 Task: Open Card Card0000000039 in Board Board0000000010 in Workspace WS0000000004 in Trello. Add Member carxxstreet791@gmail.com to Card Card0000000039 in Board Board0000000010 in Workspace WS0000000004 in Trello. Add Orange Label titled Label0000000039 to Card Card0000000039 in Board Board0000000010 in Workspace WS0000000004 in Trello. Add Checklist CL0000000039 to Card Card0000000039 in Board Board0000000010 in Workspace WS0000000004 in Trello. Add Dates with Start Date as Jun 01 2023 and Due Date as Jun 30 2023 to Card Card0000000039 in Board Board0000000010 in Workspace WS0000000004 in Trello
Action: Mouse moved to (358, 495)
Screenshot: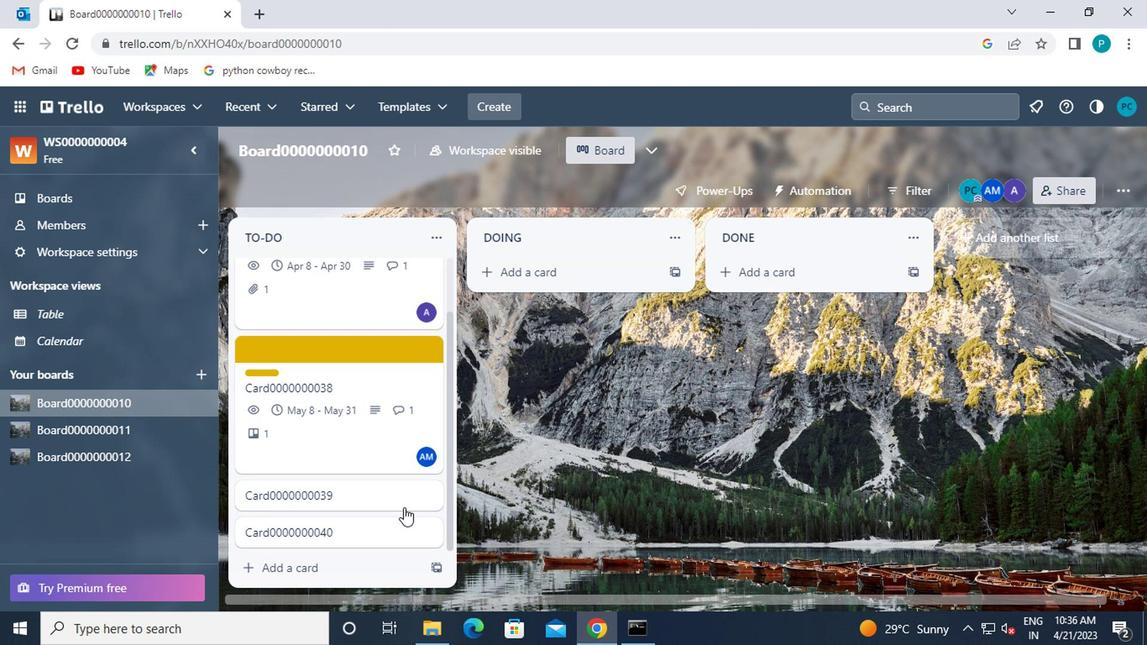 
Action: Mouse pressed left at (358, 495)
Screenshot: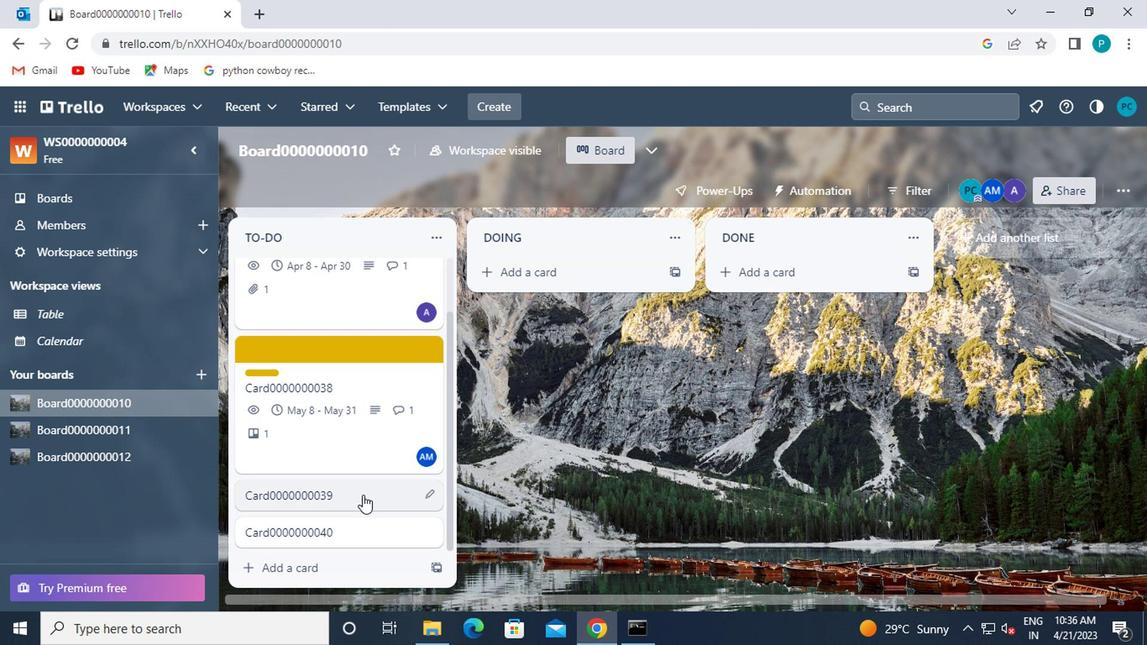 
Action: Mouse moved to (808, 299)
Screenshot: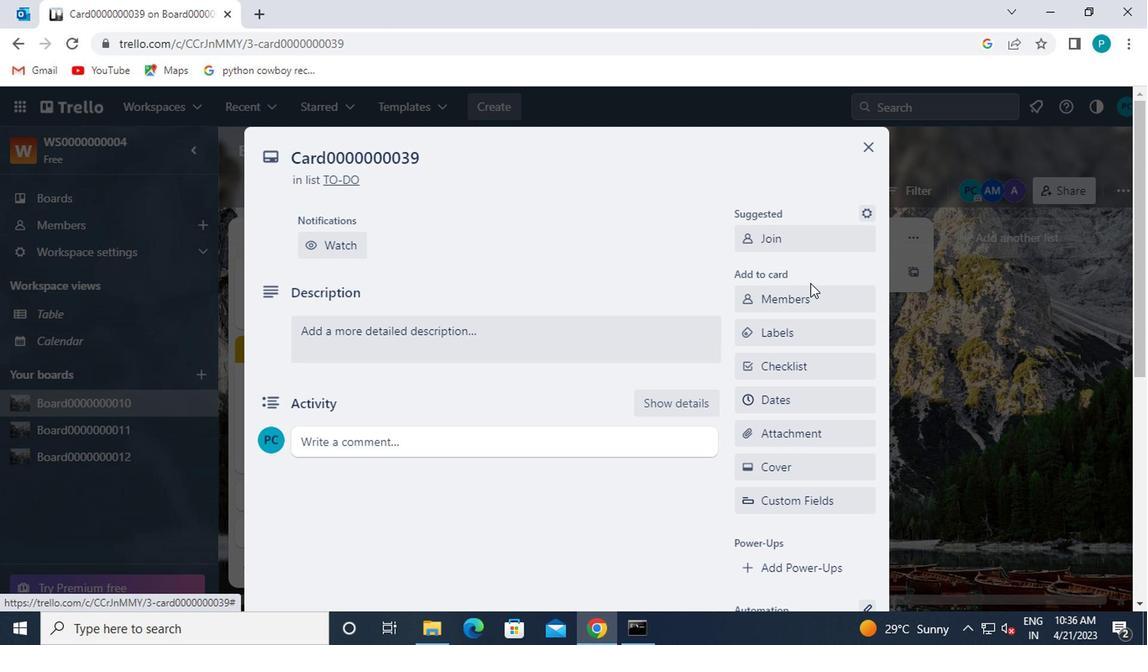 
Action: Mouse pressed left at (808, 299)
Screenshot: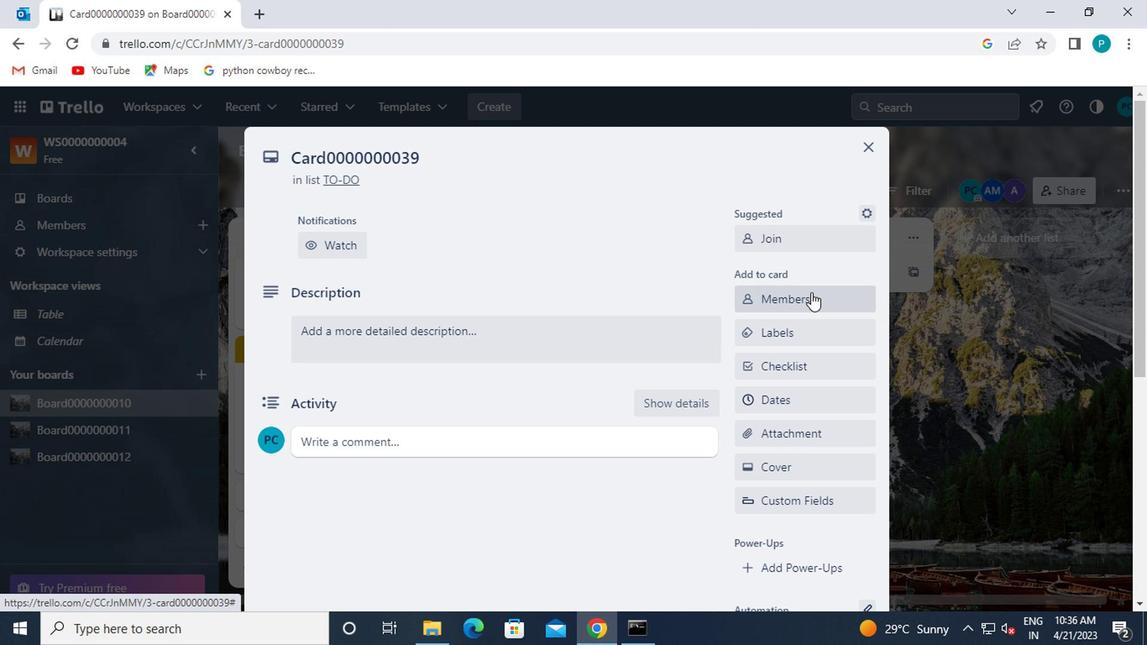 
Action: Mouse moved to (811, 382)
Screenshot: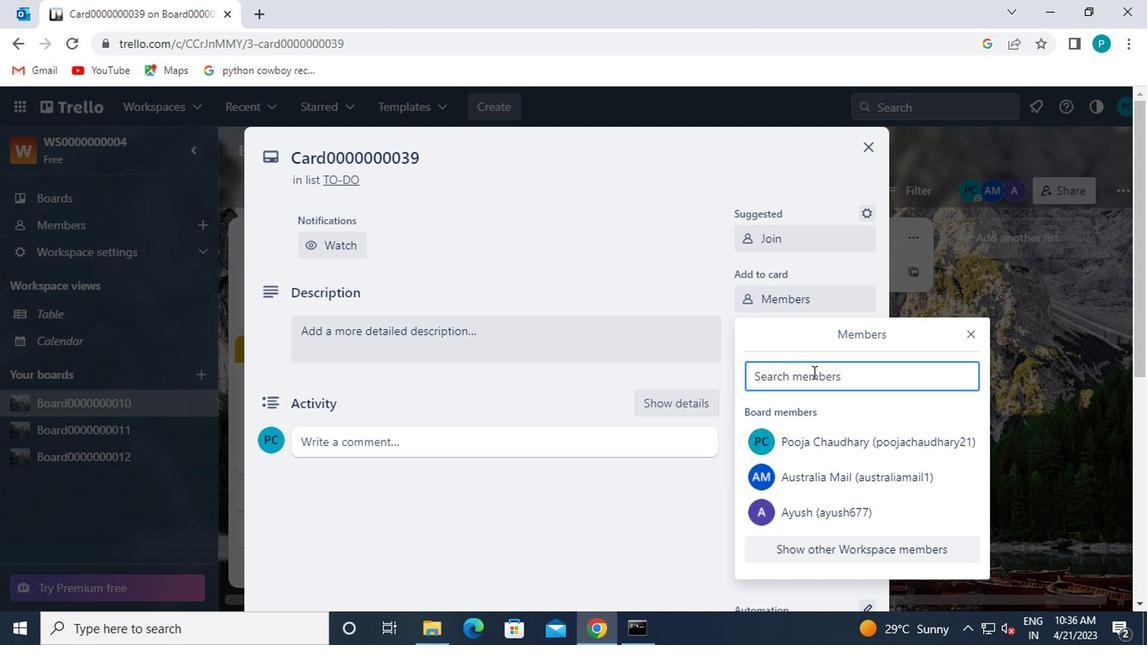 
Action: Mouse pressed left at (811, 382)
Screenshot: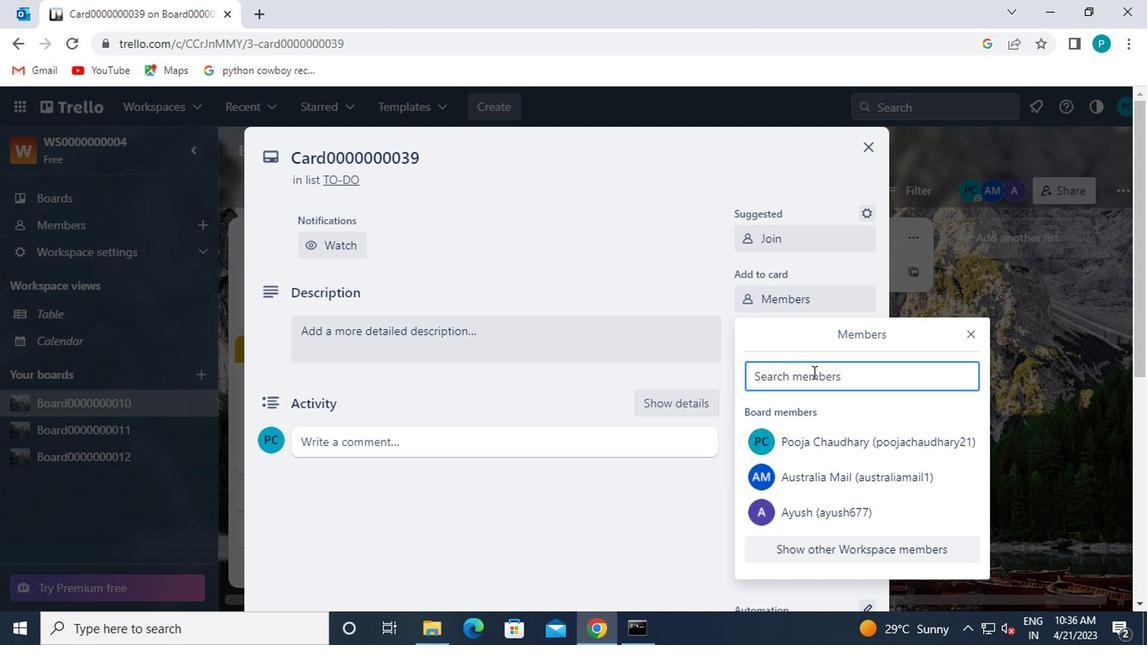 
Action: Key pressed c<Key.caps_lock>arr<Key.backspace>xxstreet791<Key.shift>@GMAIL.COM
Screenshot: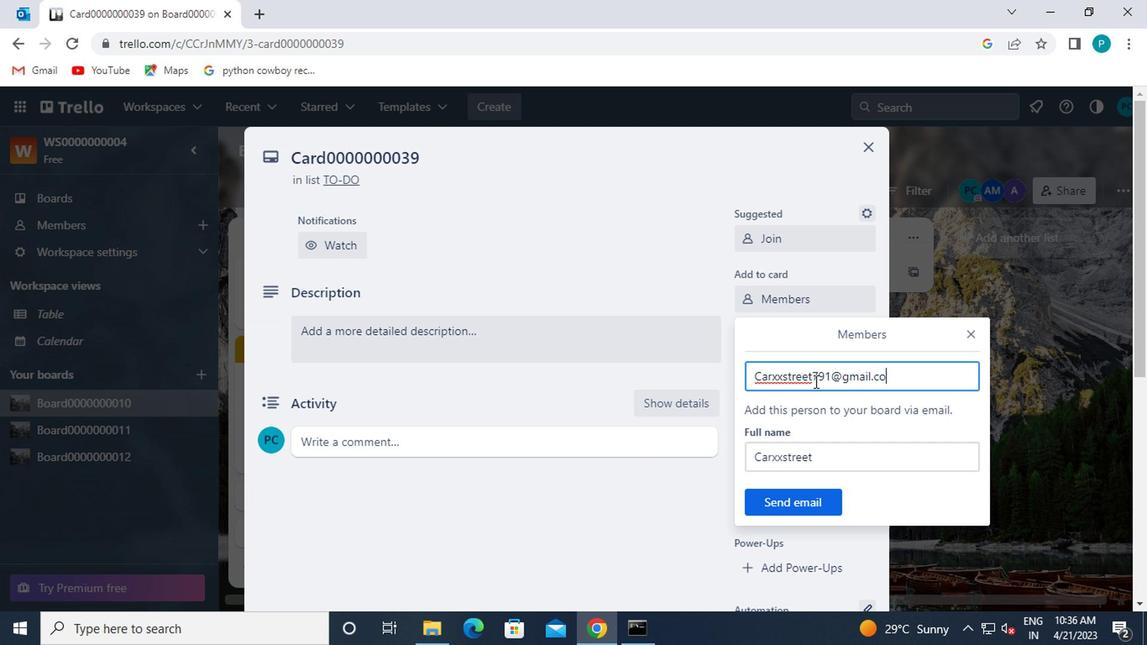 
Action: Mouse moved to (810, 499)
Screenshot: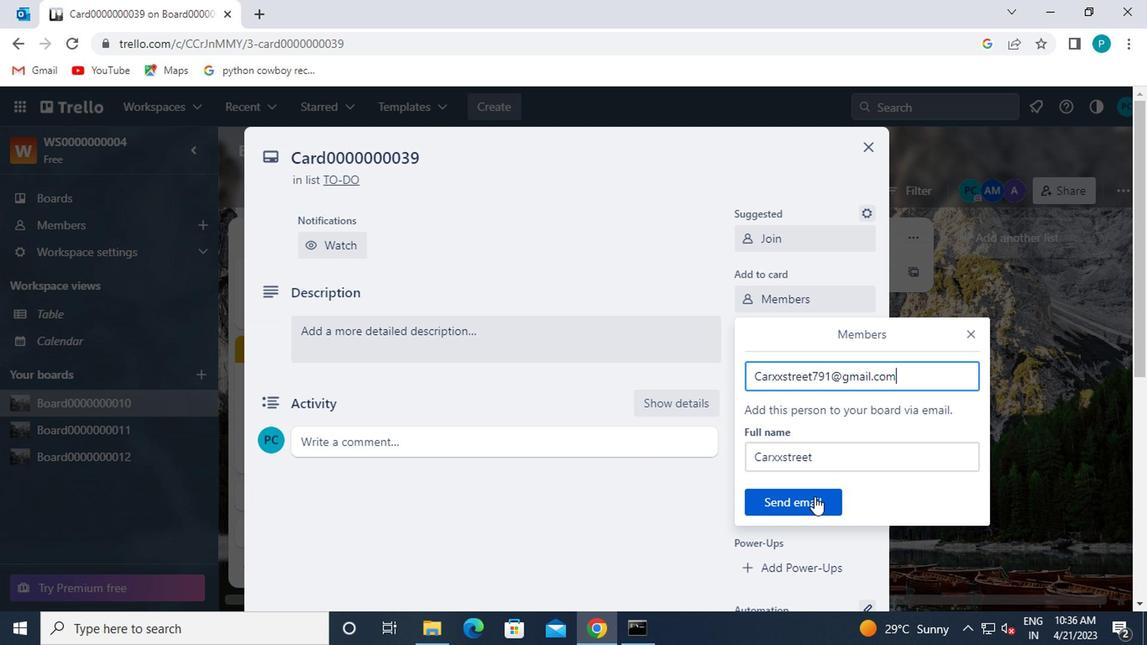 
Action: Mouse pressed left at (810, 499)
Screenshot: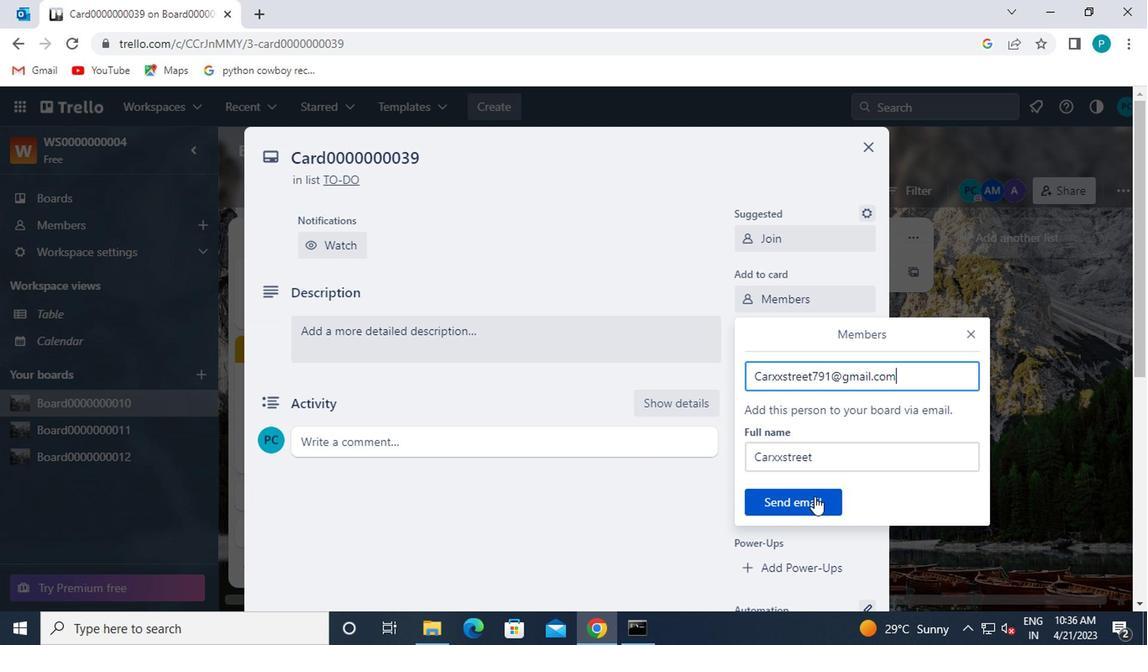 
Action: Mouse moved to (787, 345)
Screenshot: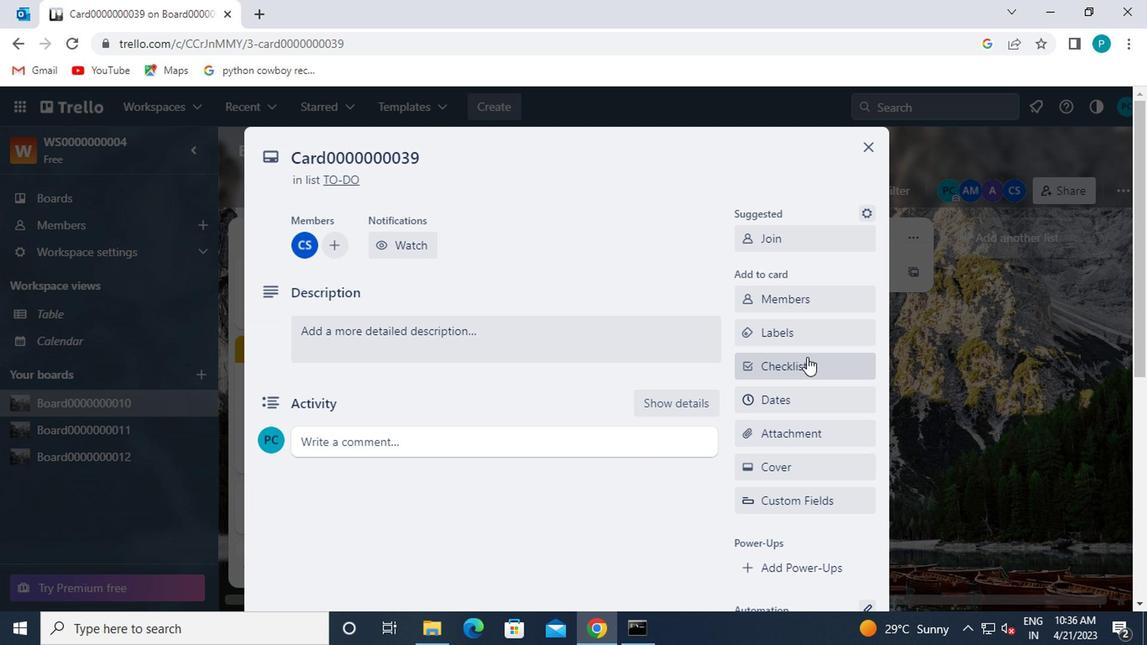
Action: Mouse pressed left at (787, 345)
Screenshot: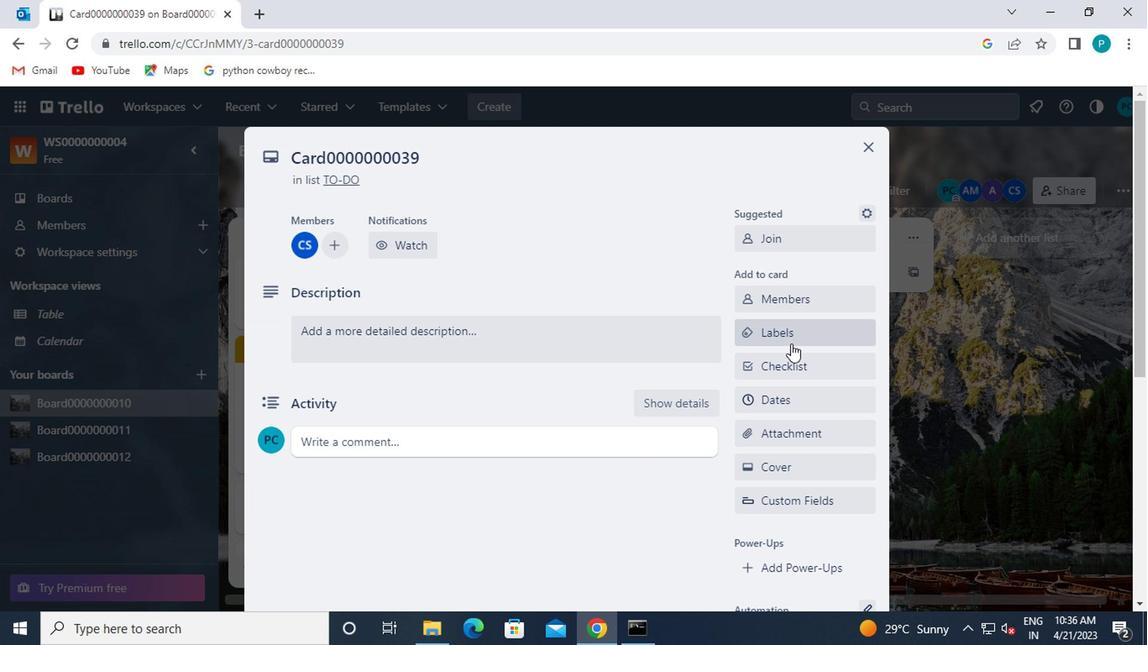 
Action: Mouse moved to (837, 500)
Screenshot: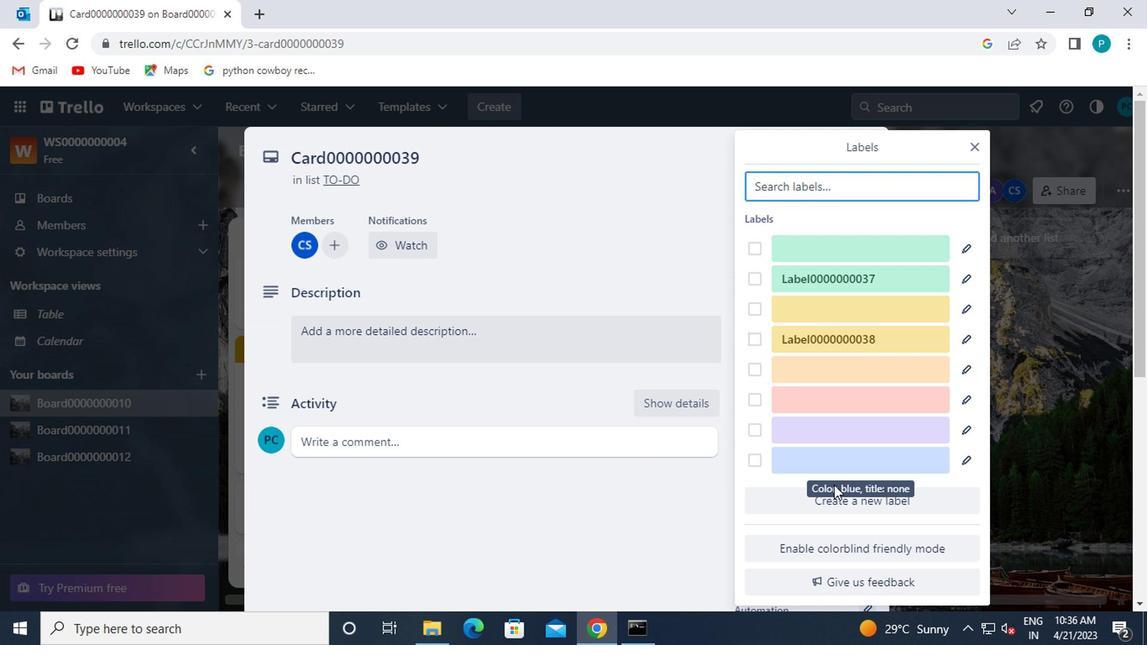 
Action: Mouse pressed left at (837, 500)
Screenshot: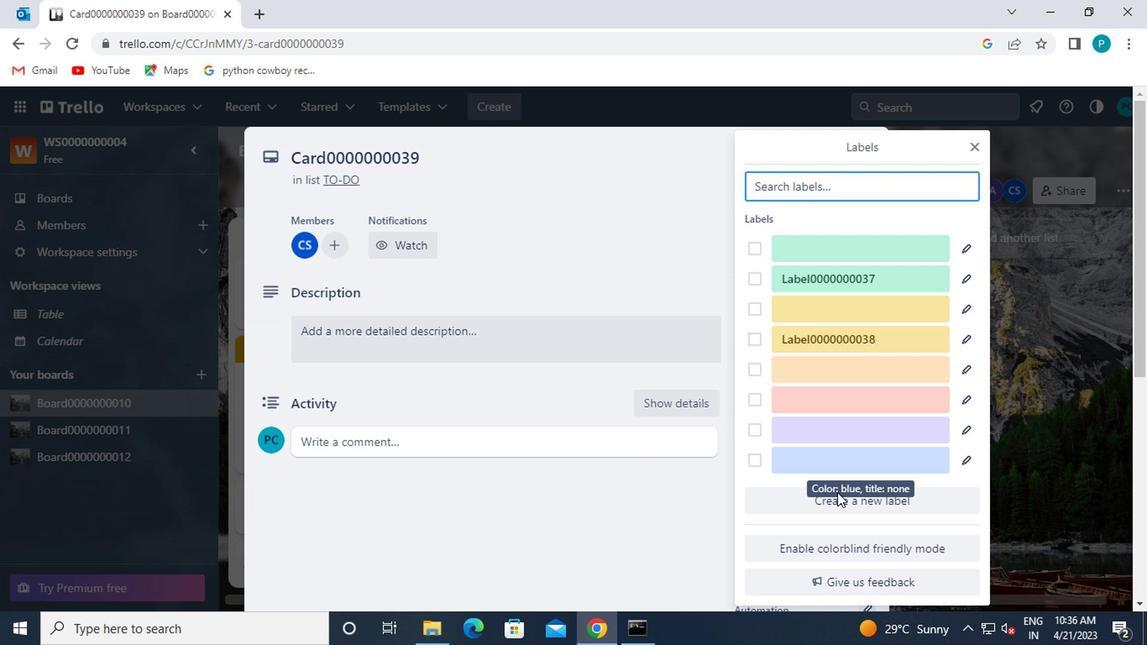 
Action: Mouse moved to (843, 393)
Screenshot: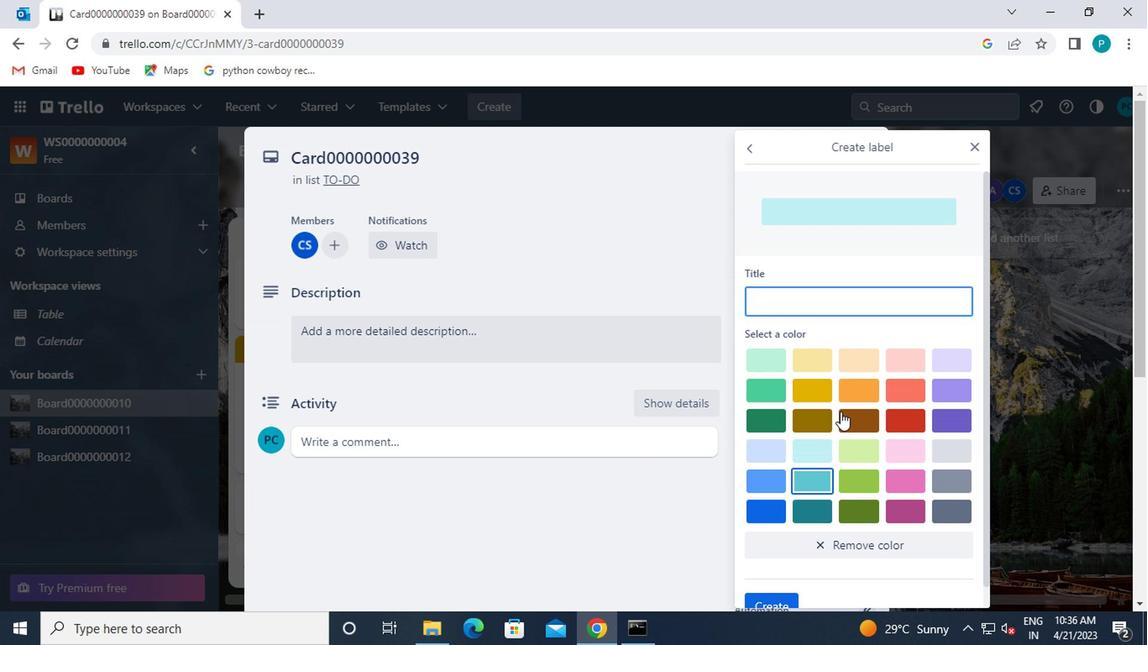 
Action: Mouse pressed left at (843, 393)
Screenshot: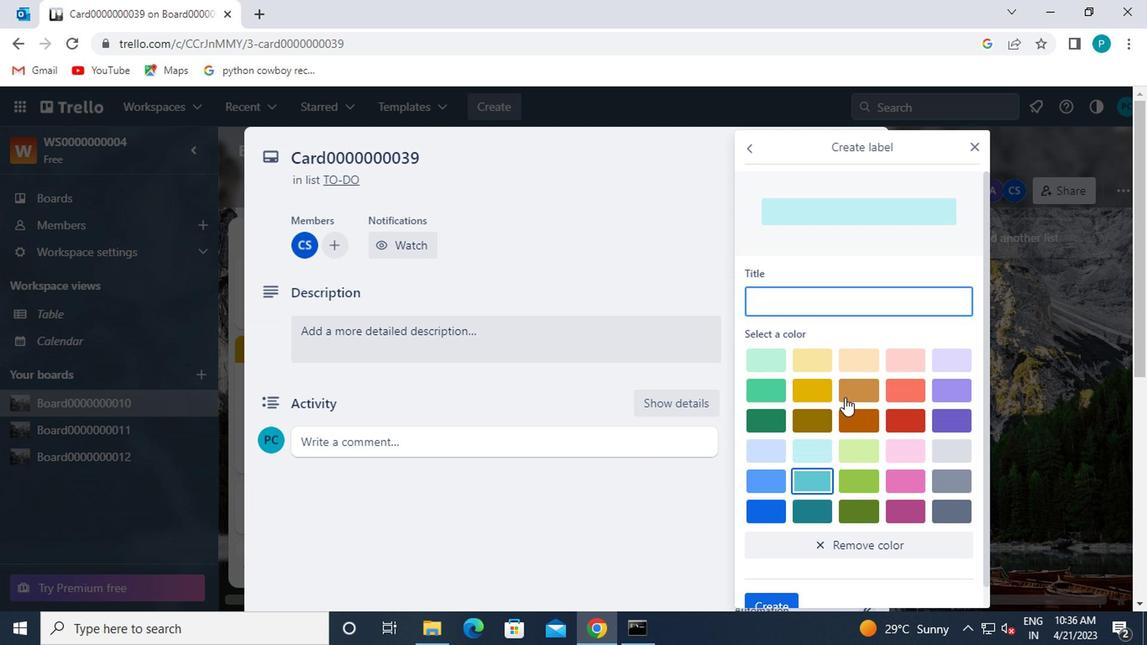
Action: Mouse moved to (751, 304)
Screenshot: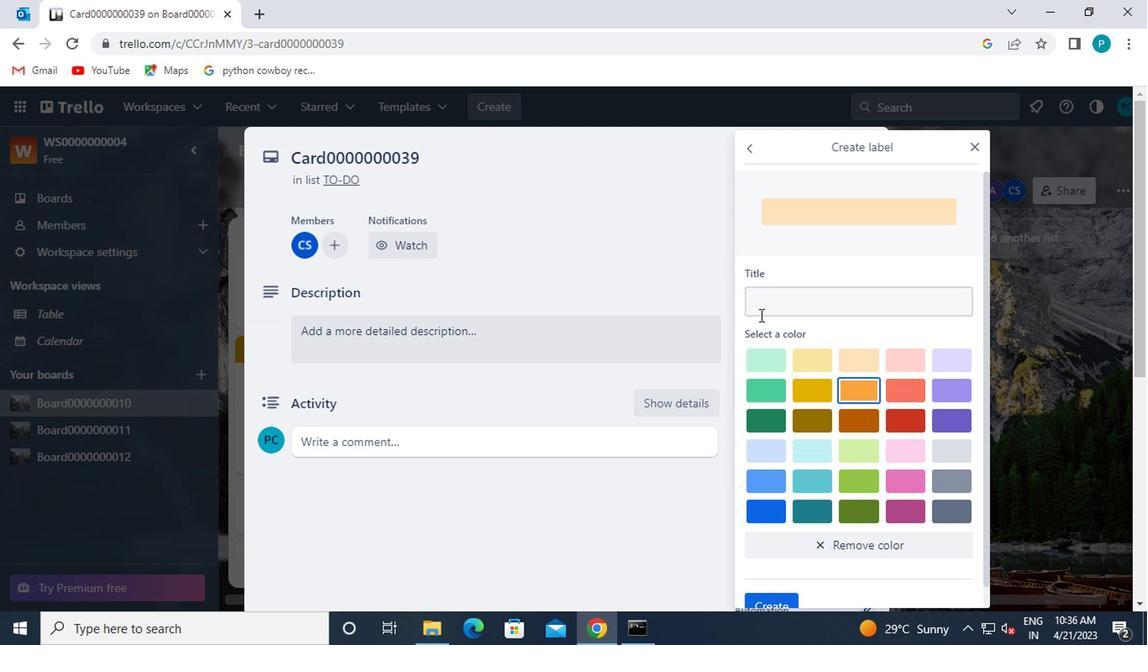 
Action: Mouse pressed left at (751, 304)
Screenshot: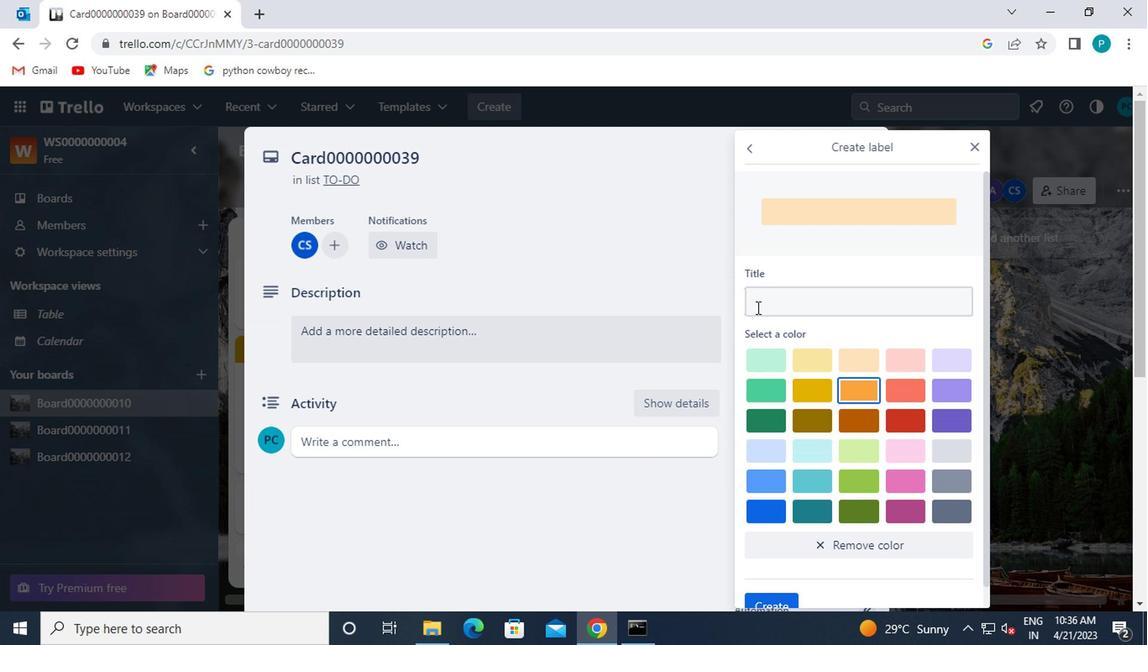 
Action: Key pressed <Key.caps_lock>L<Key.caps_lock>ABEL0000000039
Screenshot: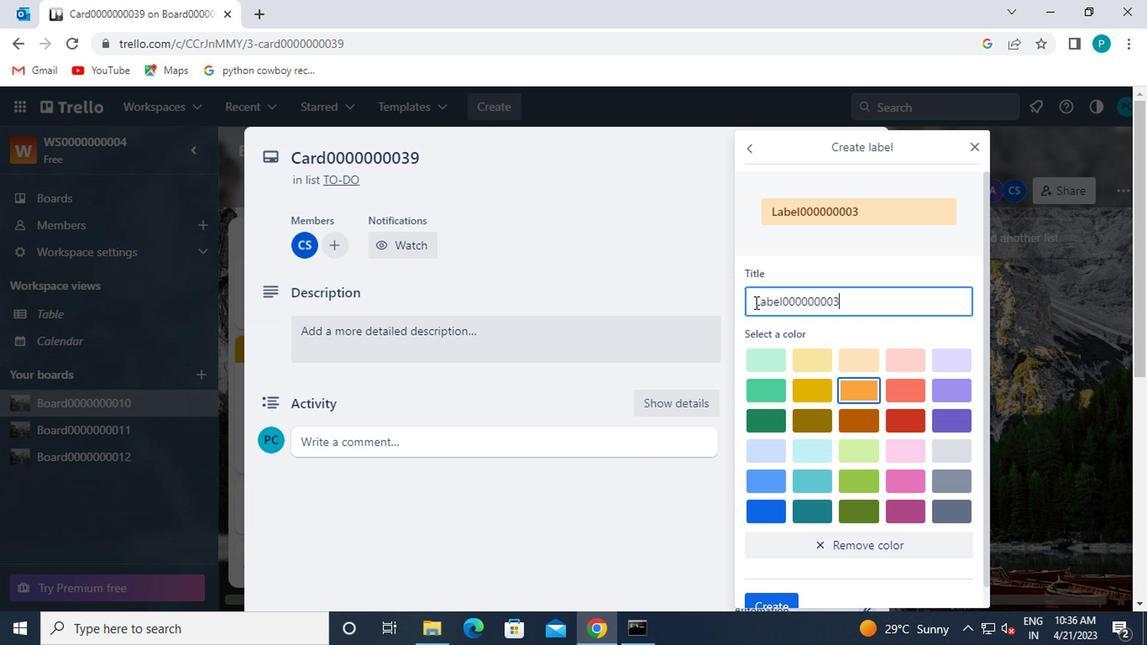 
Action: Mouse moved to (801, 489)
Screenshot: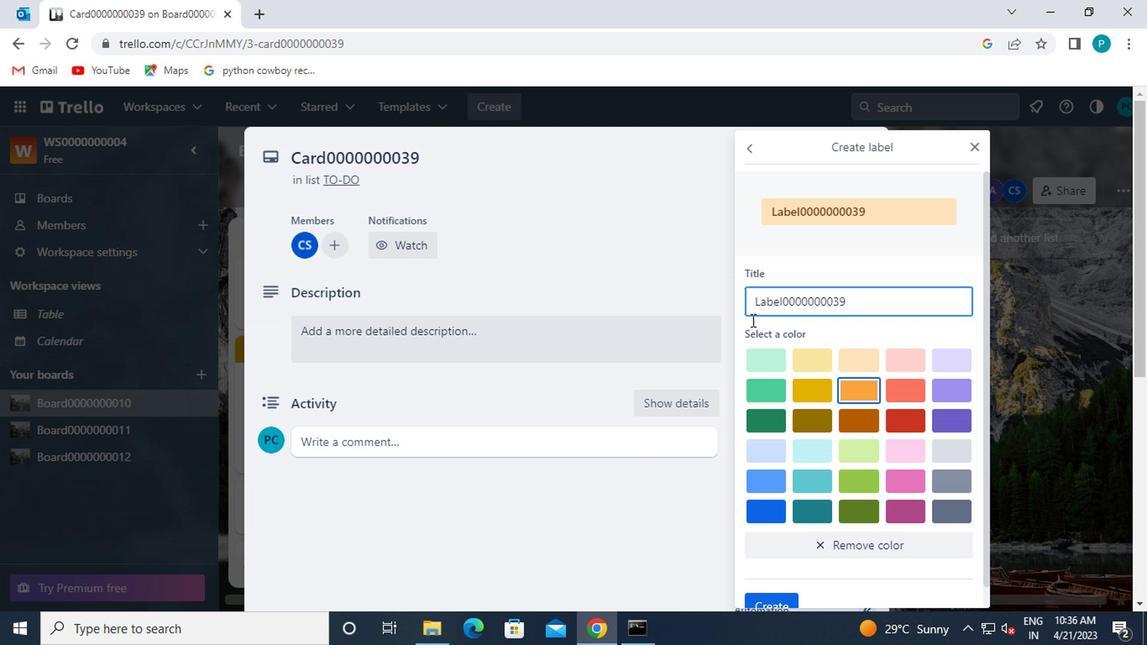 
Action: Mouse scrolled (801, 488) with delta (0, 0)
Screenshot: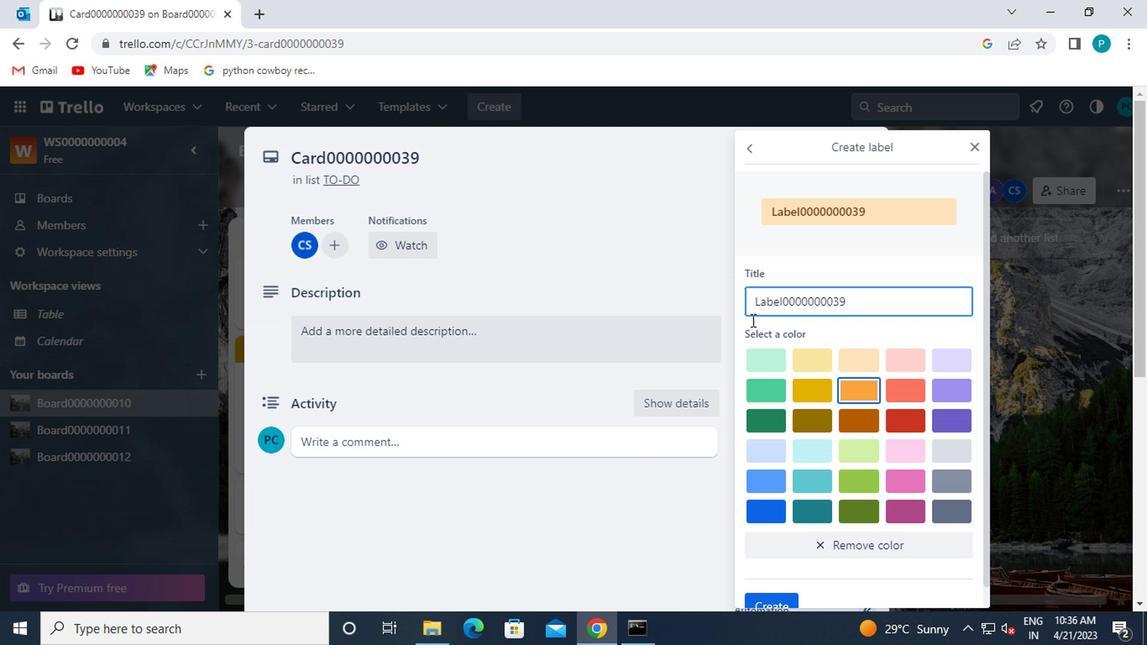 
Action: Mouse moved to (803, 493)
Screenshot: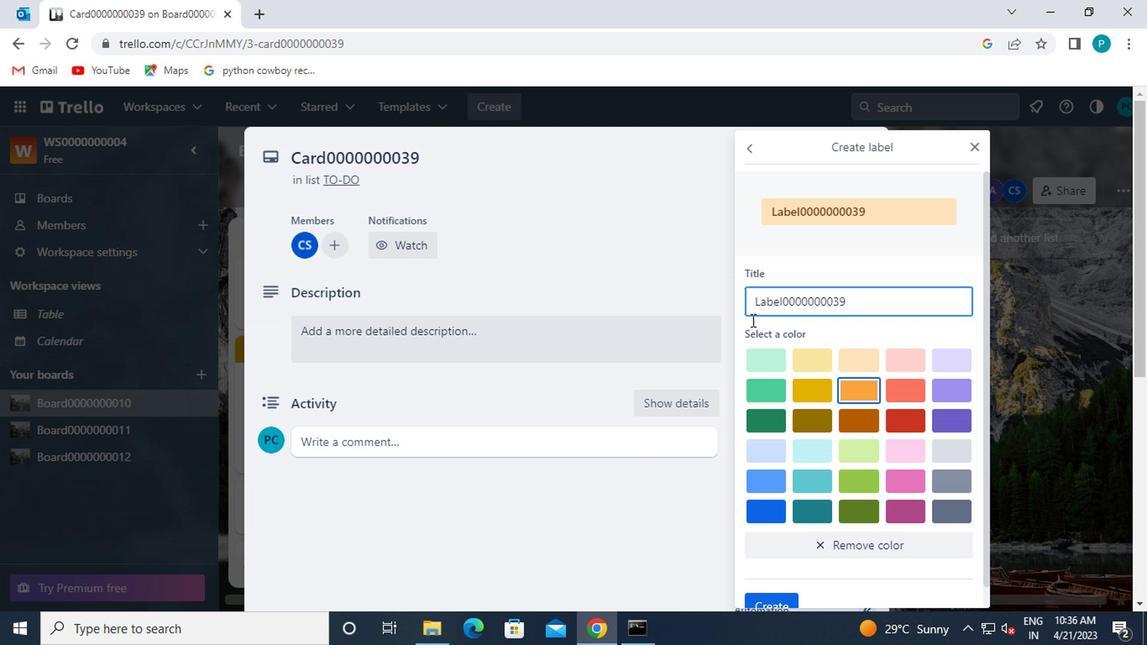 
Action: Mouse scrolled (803, 492) with delta (0, 0)
Screenshot: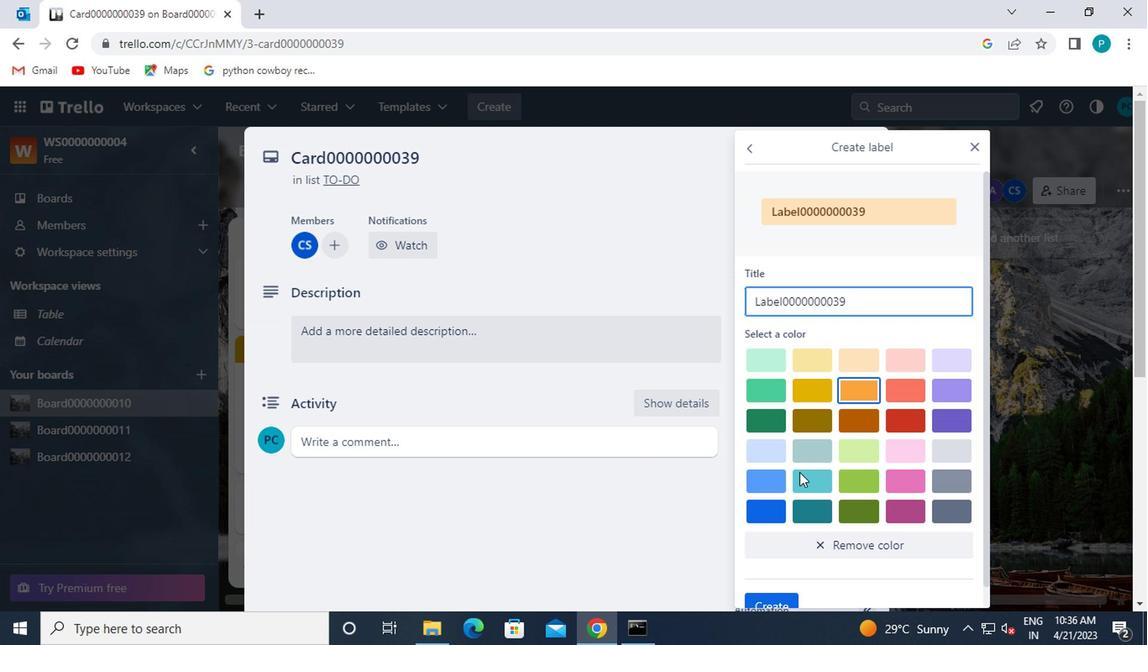 
Action: Mouse moved to (766, 581)
Screenshot: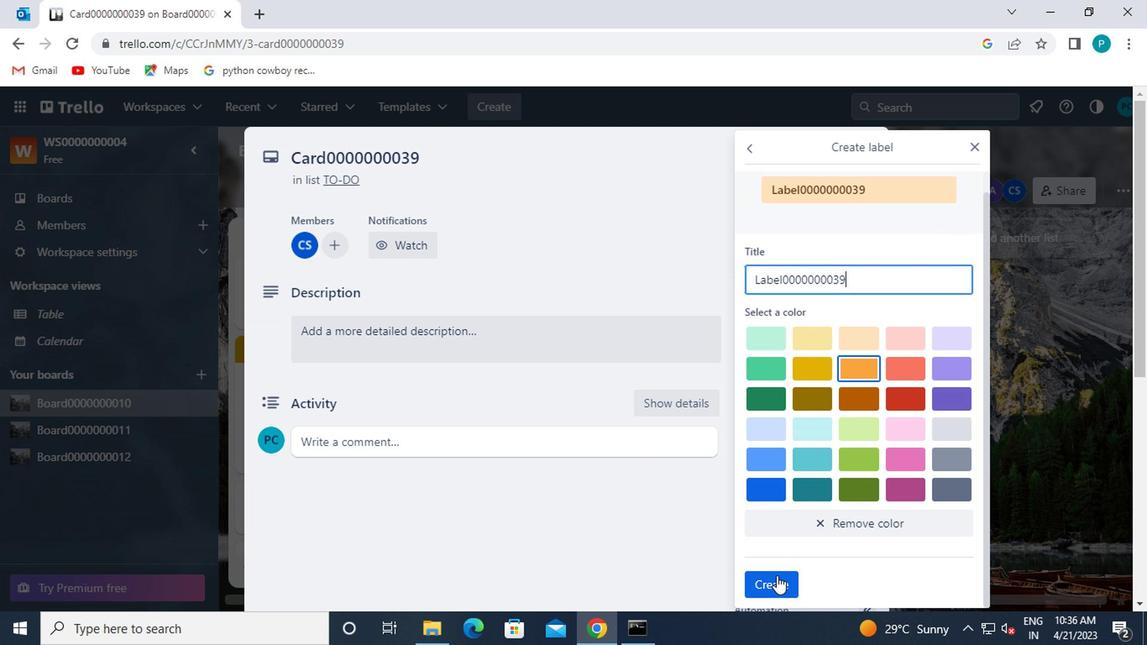 
Action: Mouse pressed left at (766, 581)
Screenshot: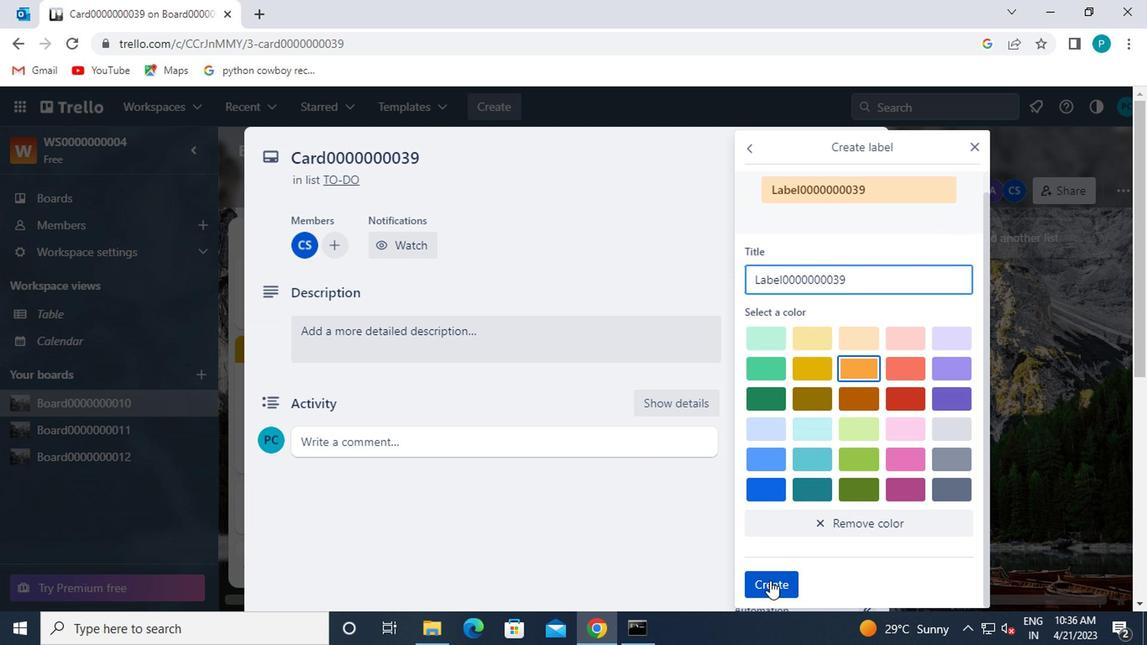 
Action: Mouse moved to (965, 146)
Screenshot: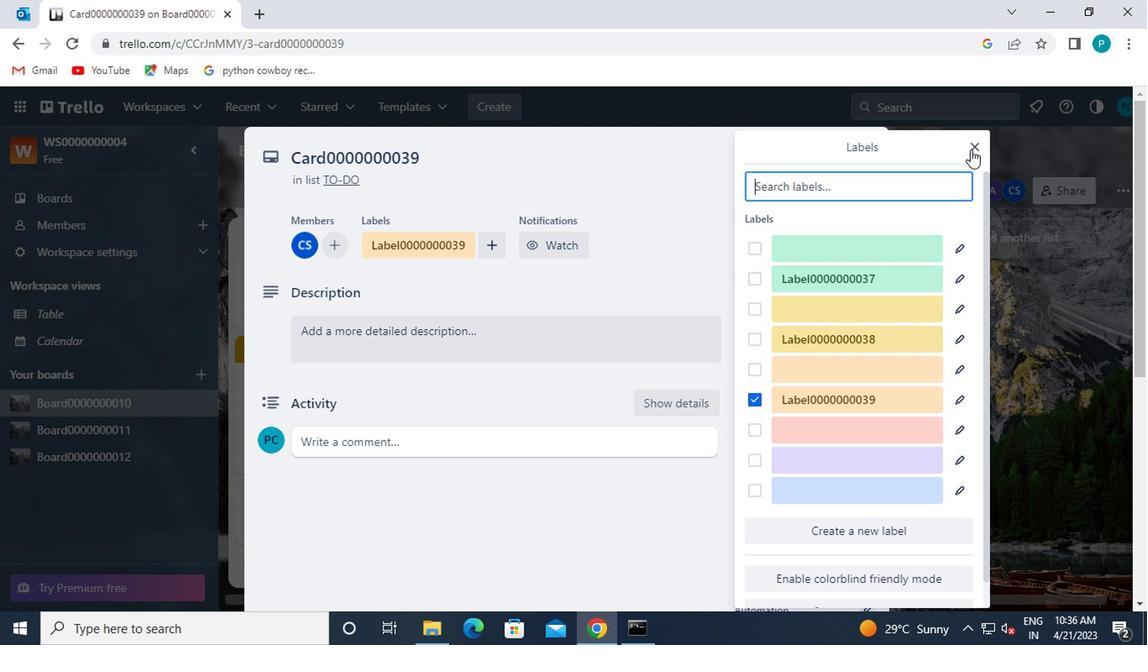
Action: Mouse pressed left at (965, 146)
Screenshot: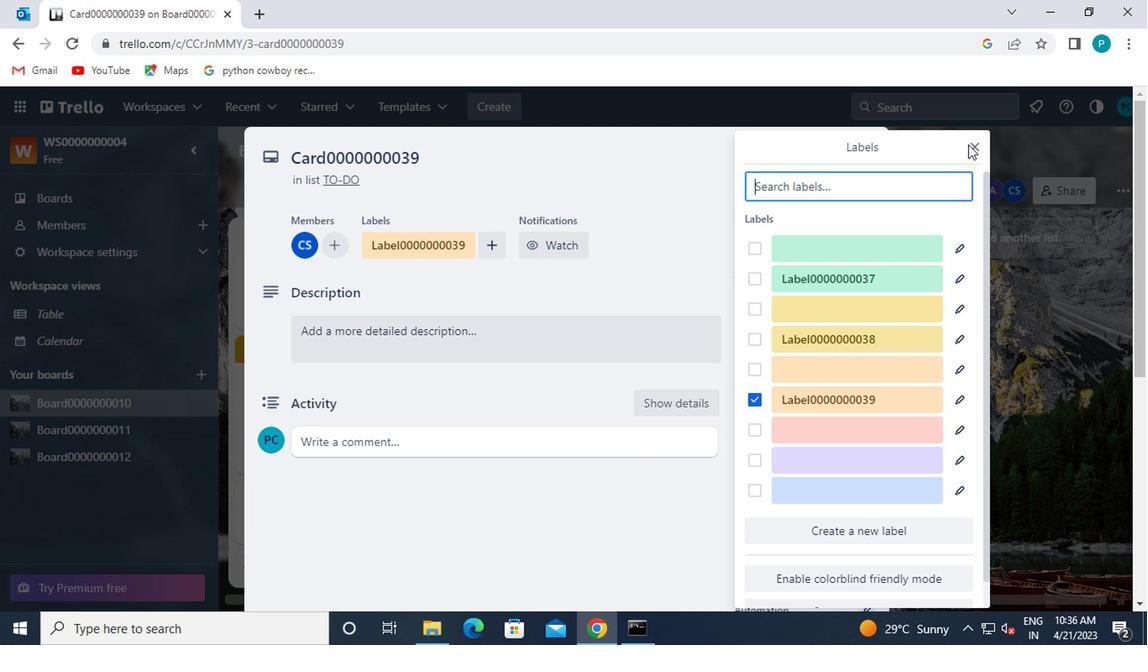 
Action: Mouse moved to (973, 149)
Screenshot: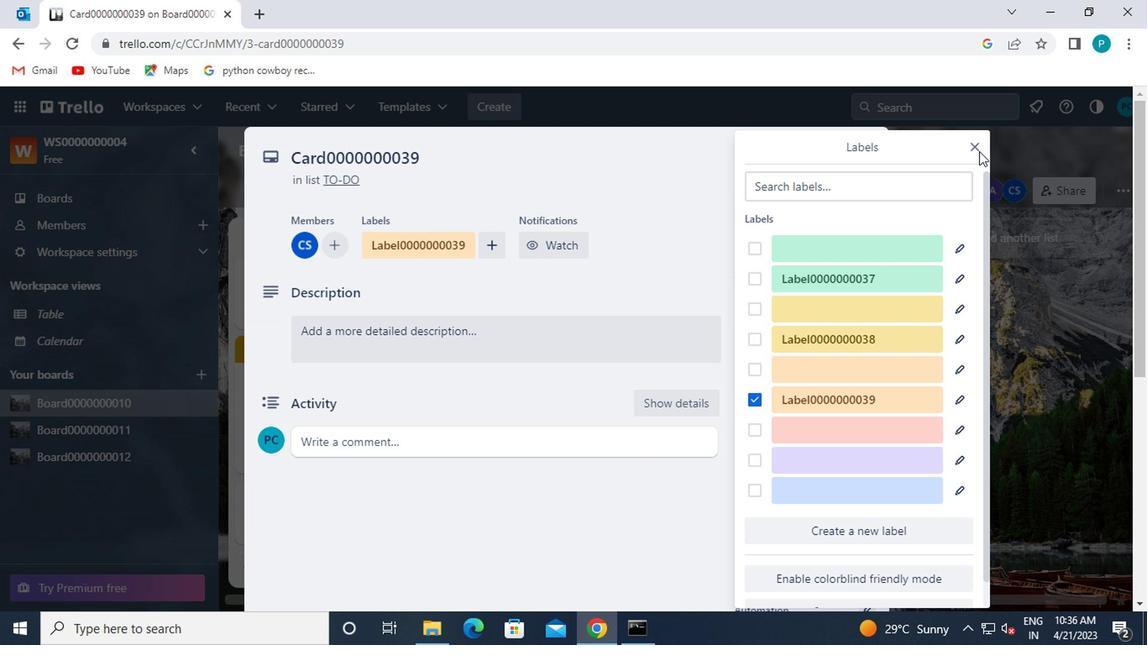 
Action: Mouse pressed left at (973, 149)
Screenshot: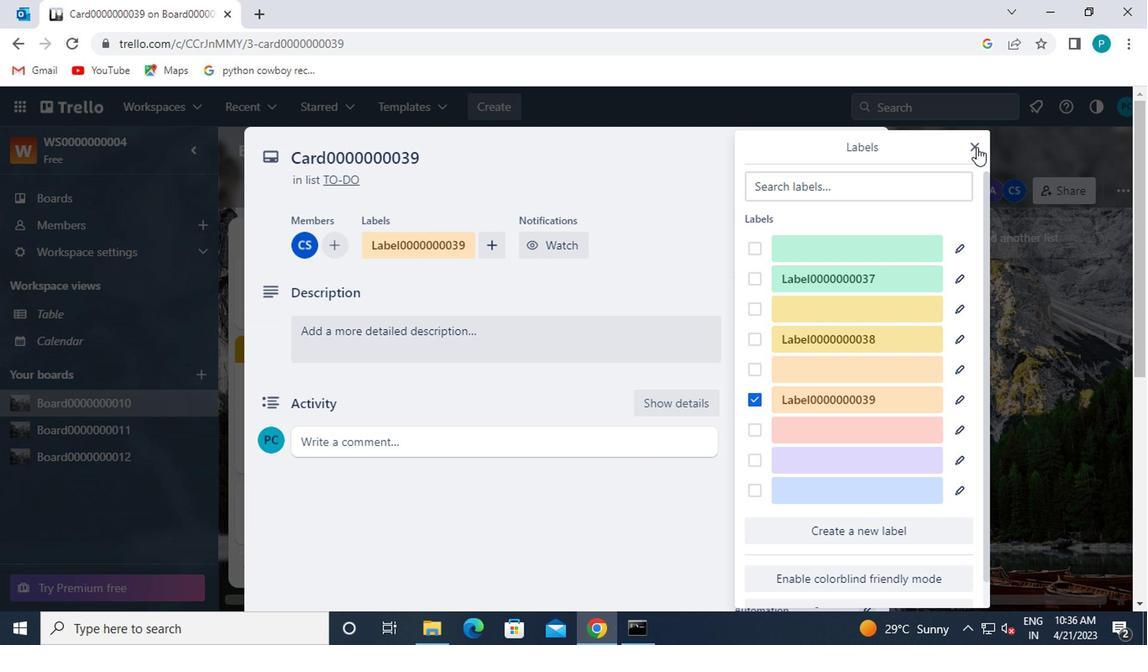 
Action: Mouse moved to (673, 387)
Screenshot: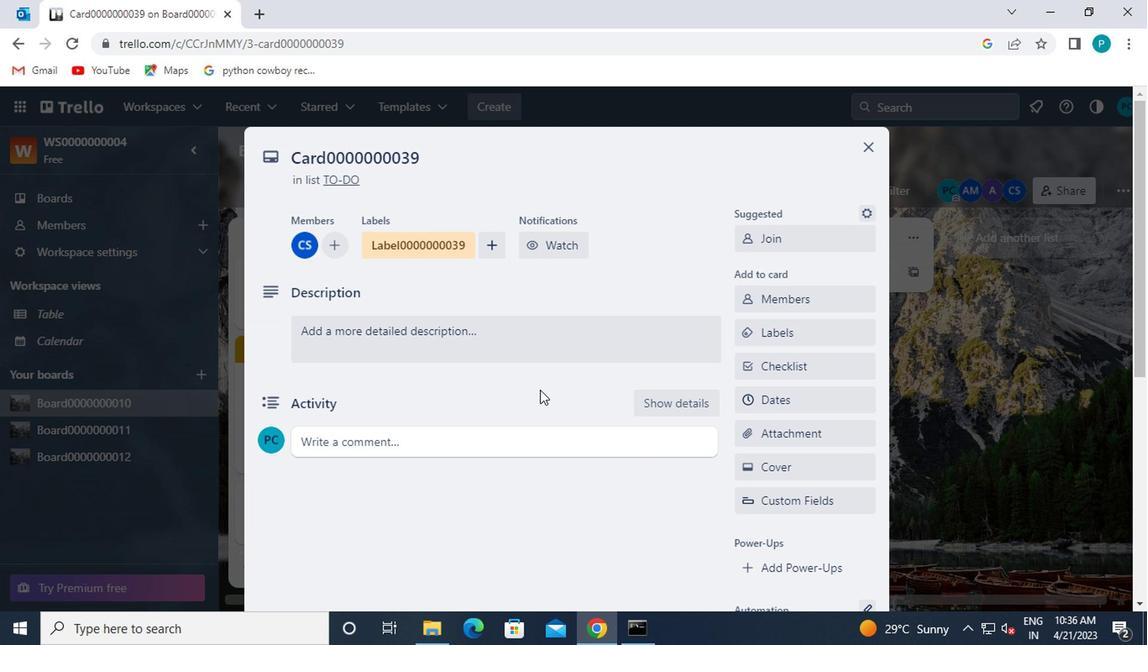 
Action: Mouse scrolled (673, 386) with delta (0, 0)
Screenshot: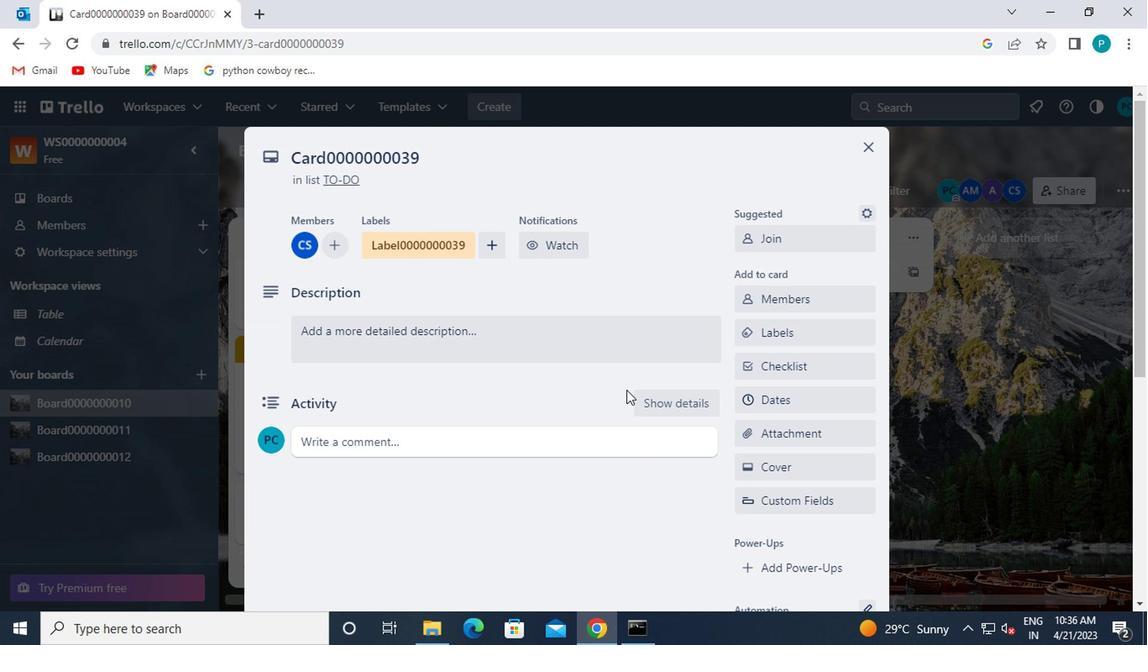 
Action: Mouse moved to (761, 278)
Screenshot: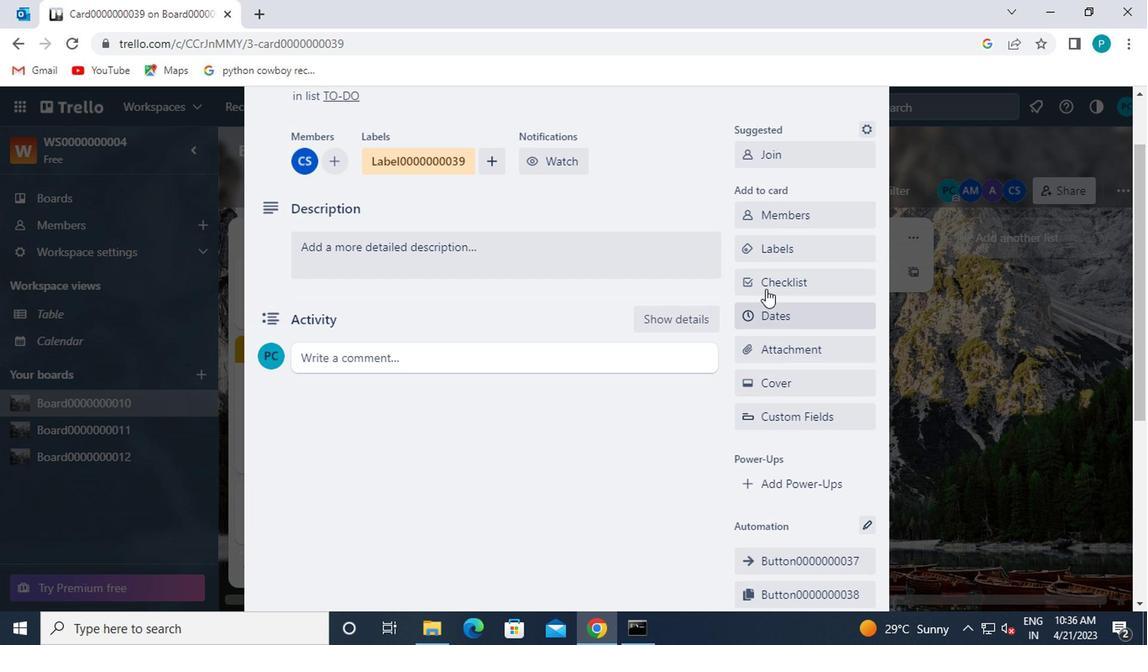 
Action: Mouse pressed left at (761, 278)
Screenshot: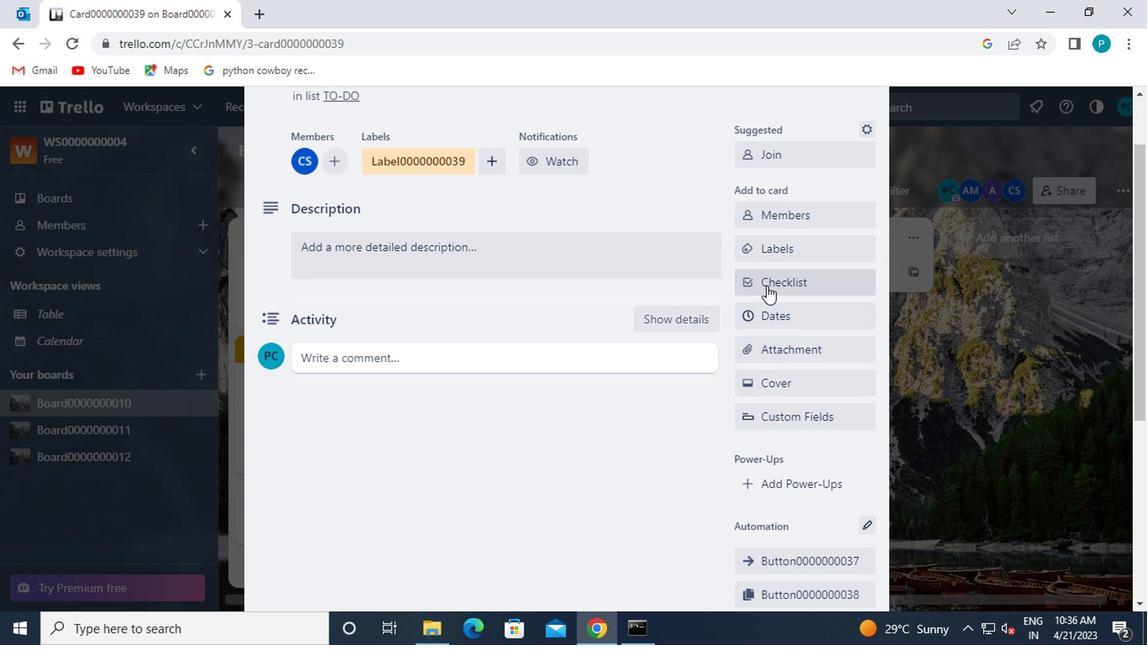 
Action: Mouse moved to (762, 279)
Screenshot: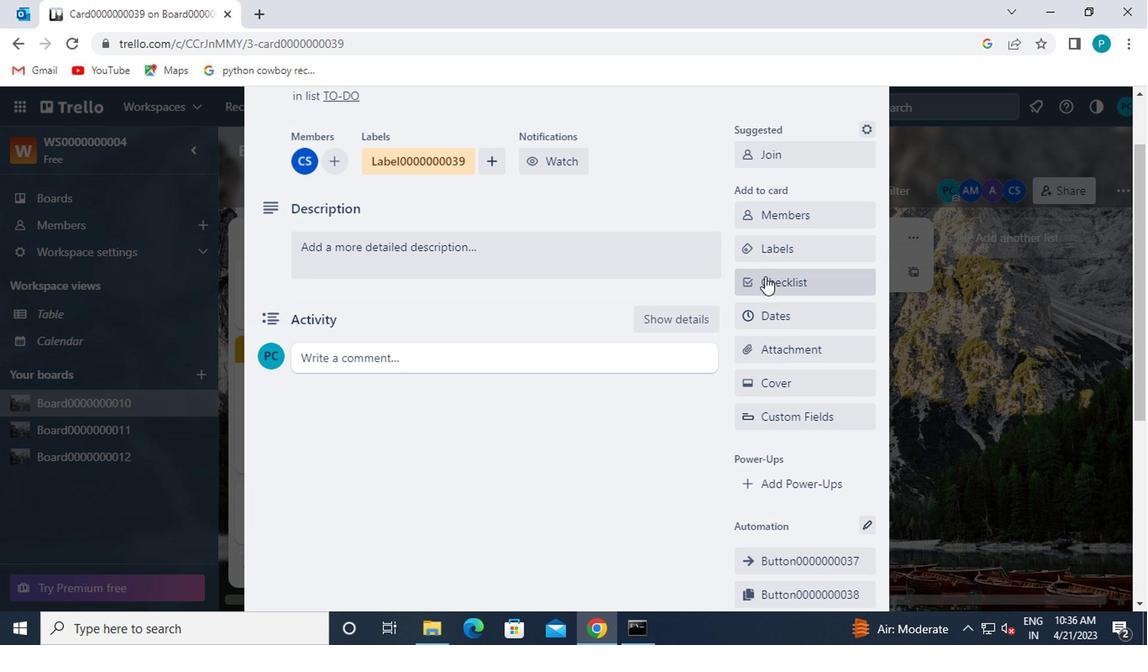
Action: Key pressed <Key.caps_lock>CL0000000039
Screenshot: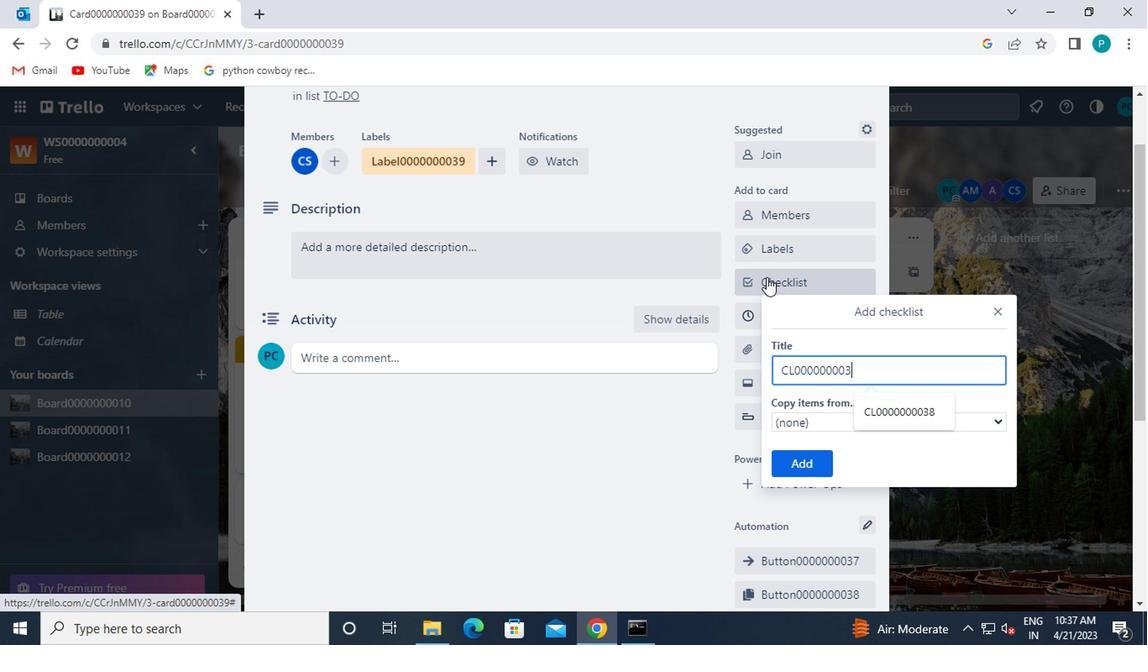
Action: Mouse moved to (787, 455)
Screenshot: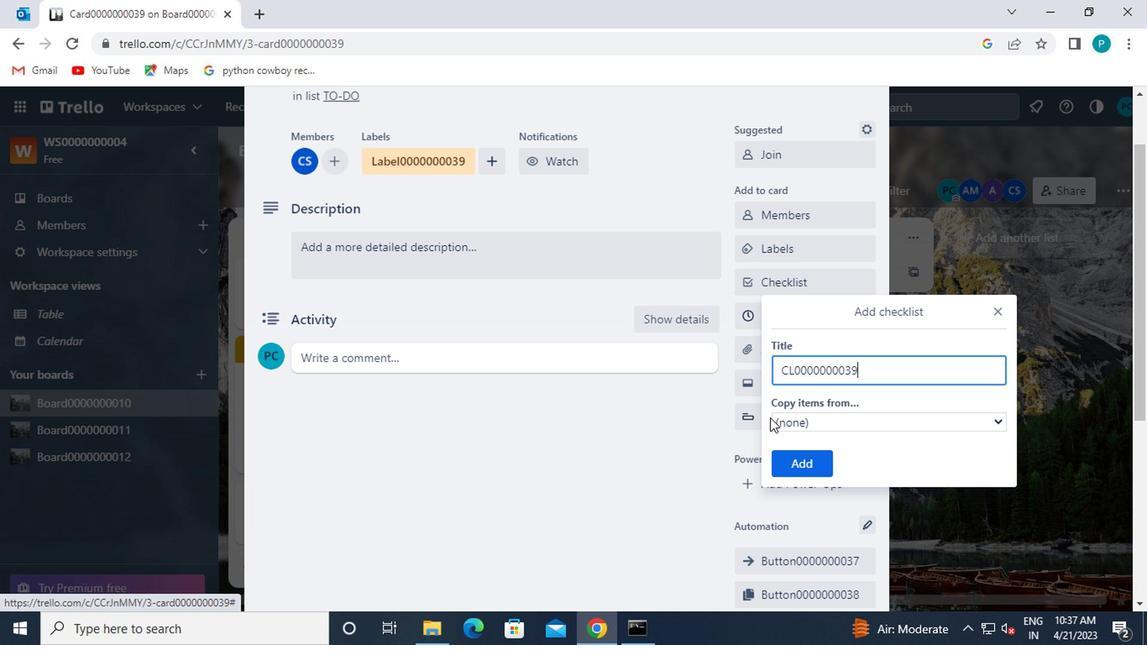 
Action: Mouse pressed left at (787, 455)
Screenshot: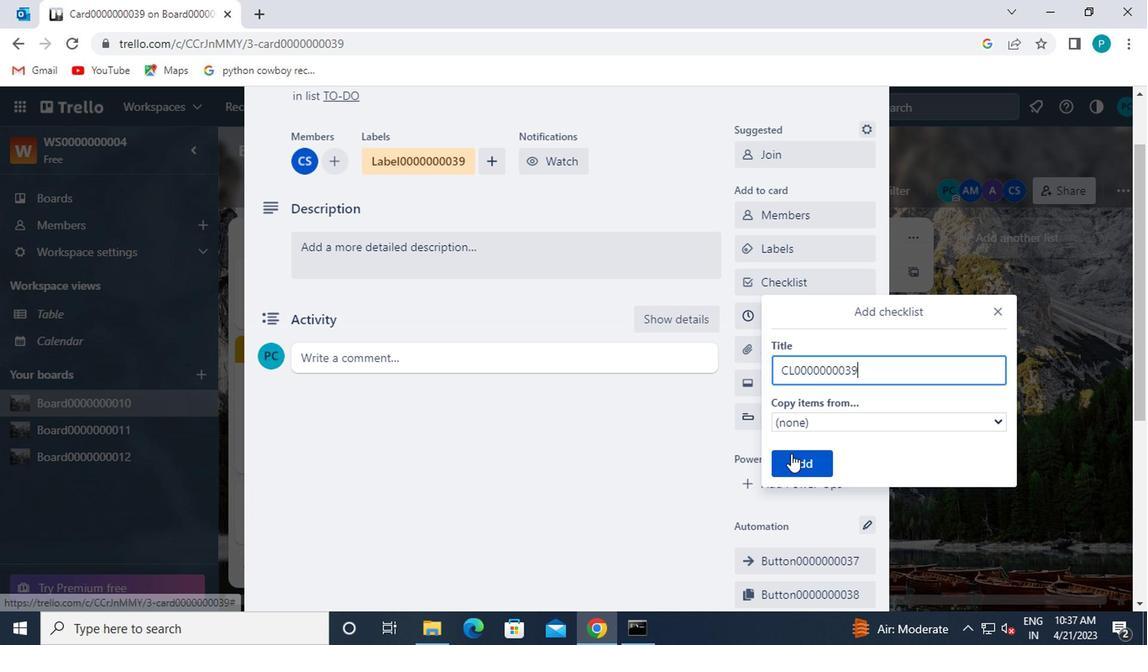 
Action: Mouse moved to (764, 322)
Screenshot: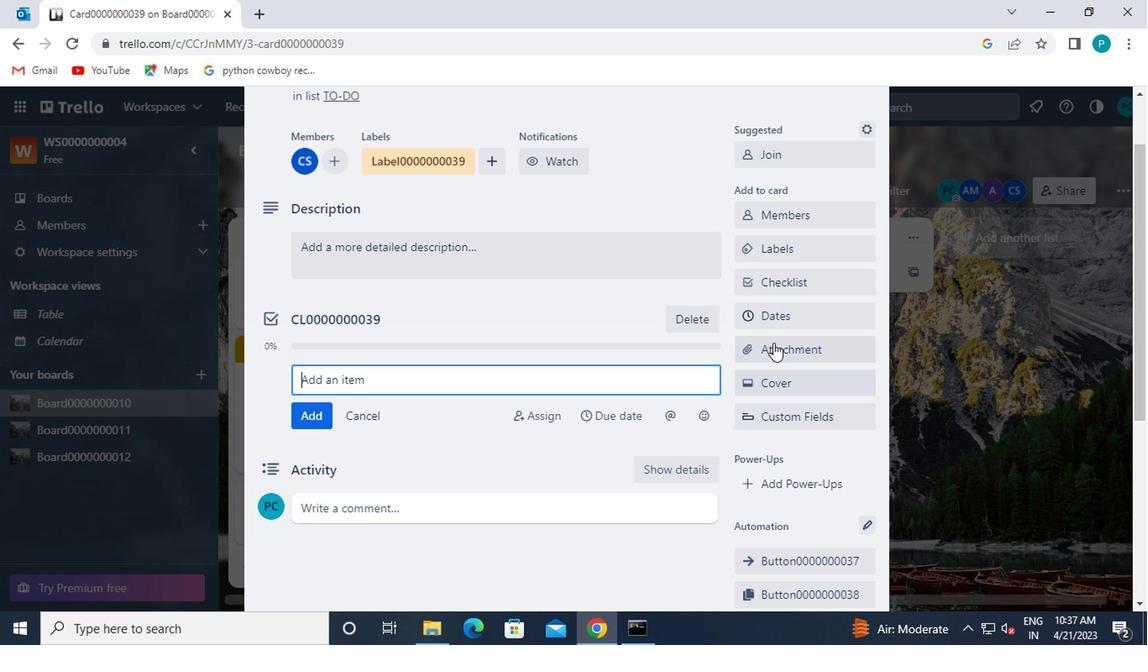 
Action: Mouse pressed left at (764, 322)
Screenshot: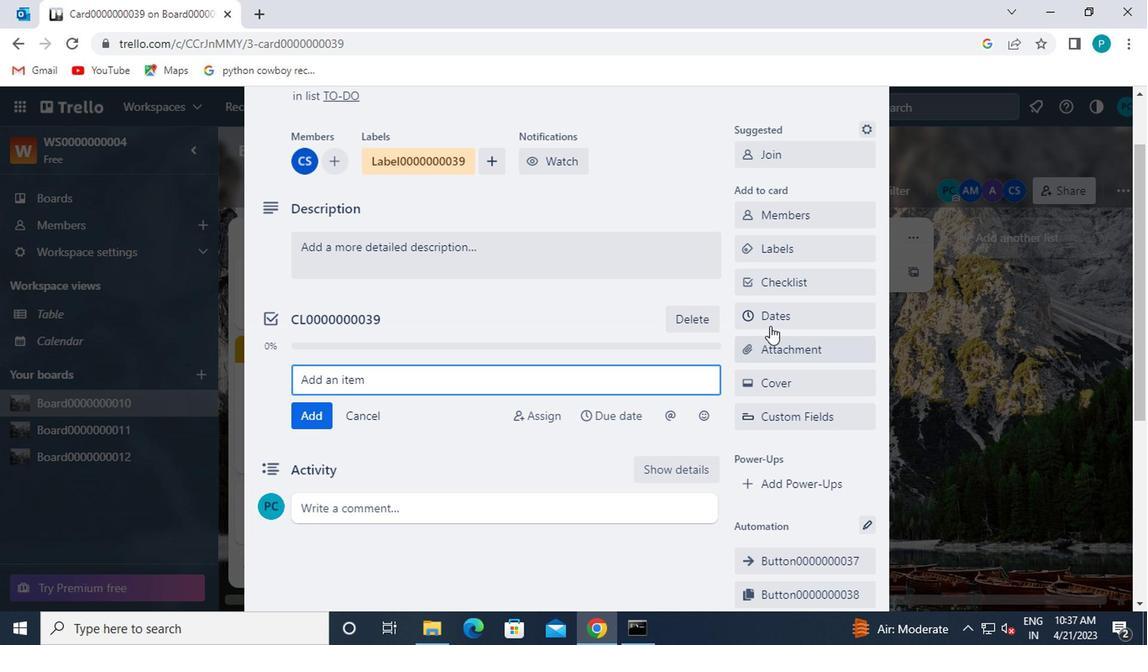 
Action: Mouse moved to (750, 445)
Screenshot: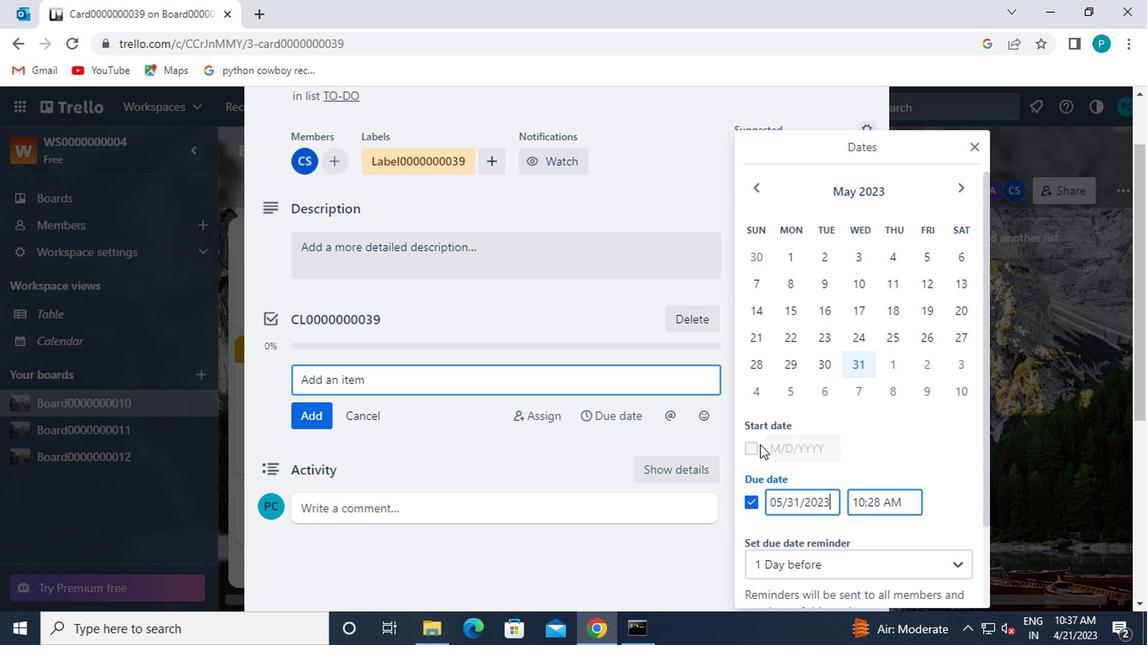
Action: Mouse pressed left at (750, 445)
Screenshot: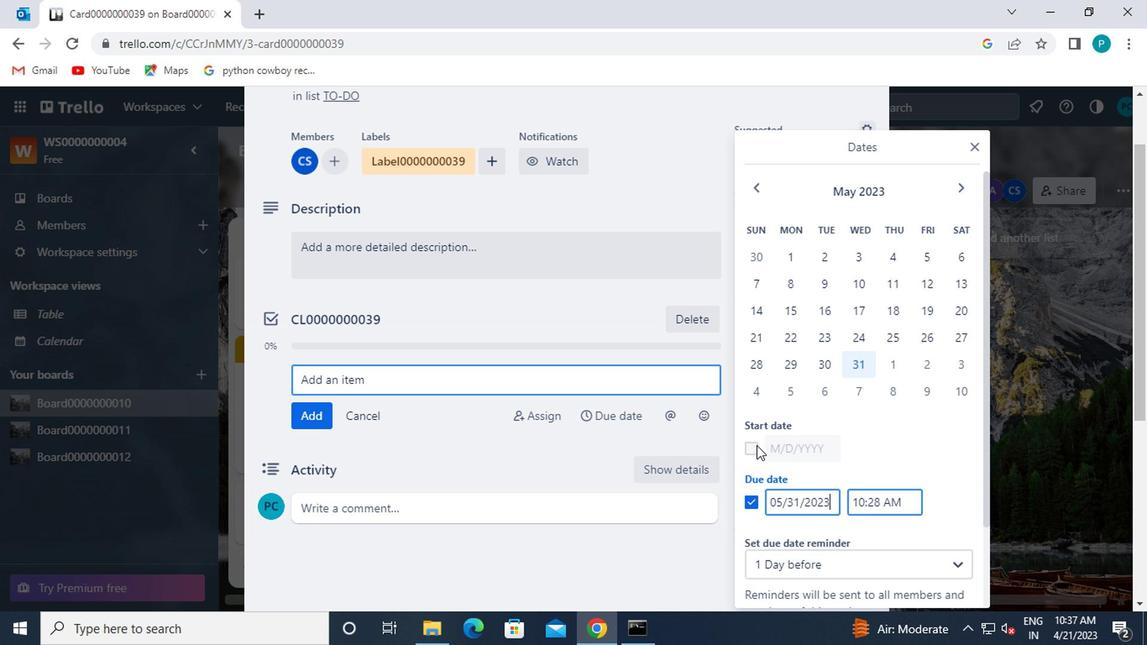 
Action: Mouse moved to (958, 188)
Screenshot: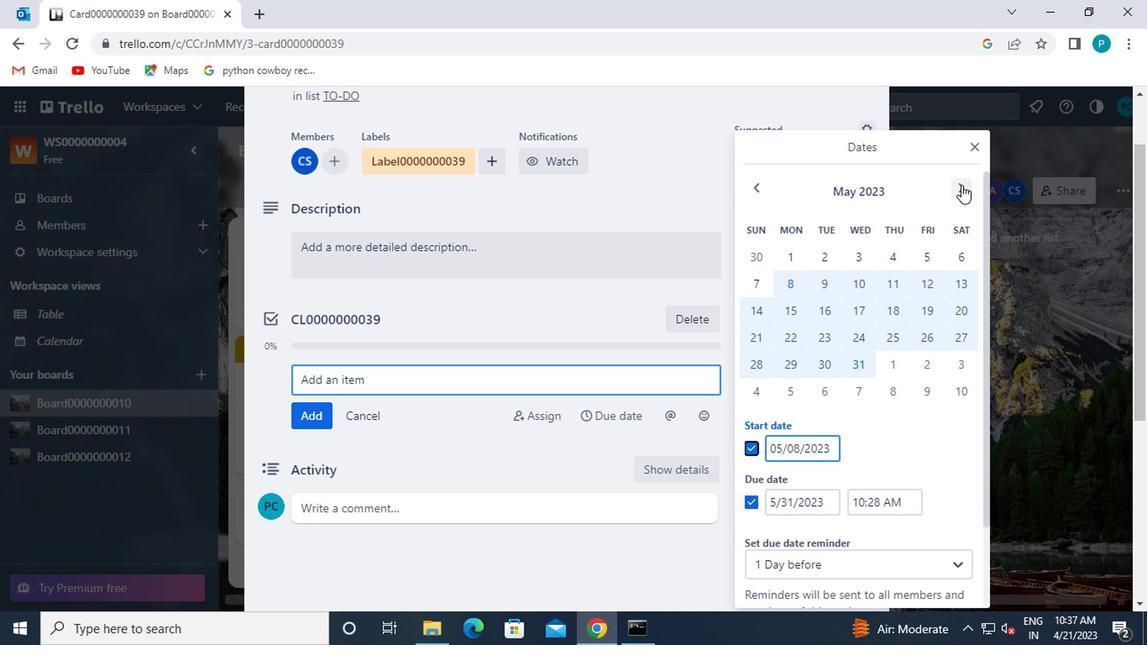 
Action: Mouse pressed left at (958, 188)
Screenshot: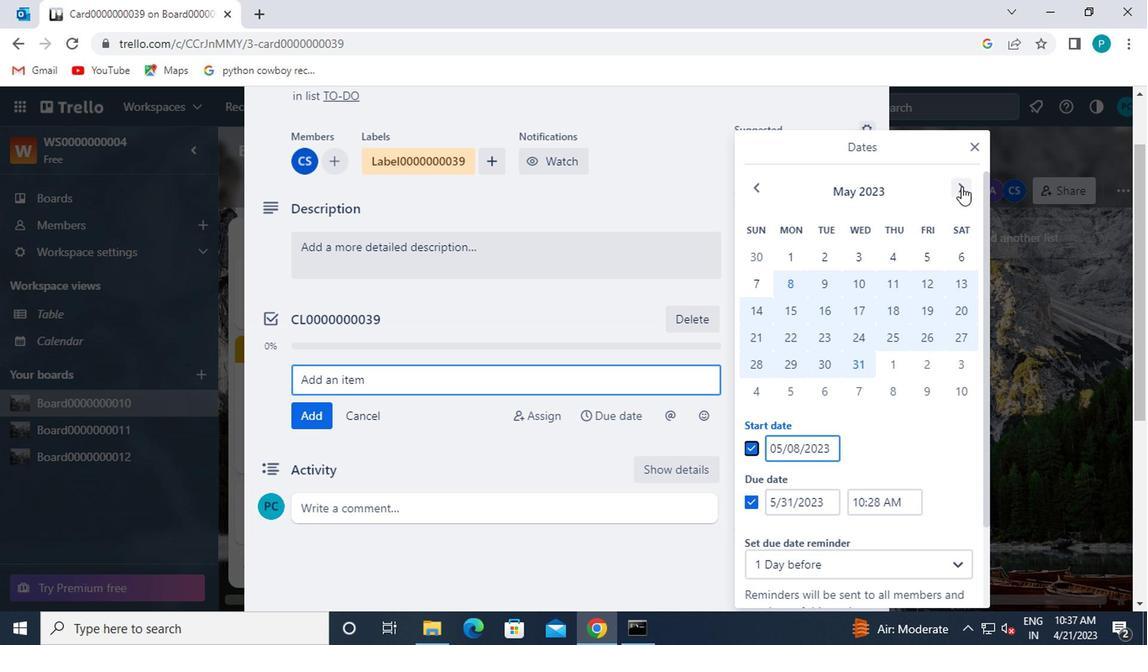 
Action: Mouse moved to (887, 249)
Screenshot: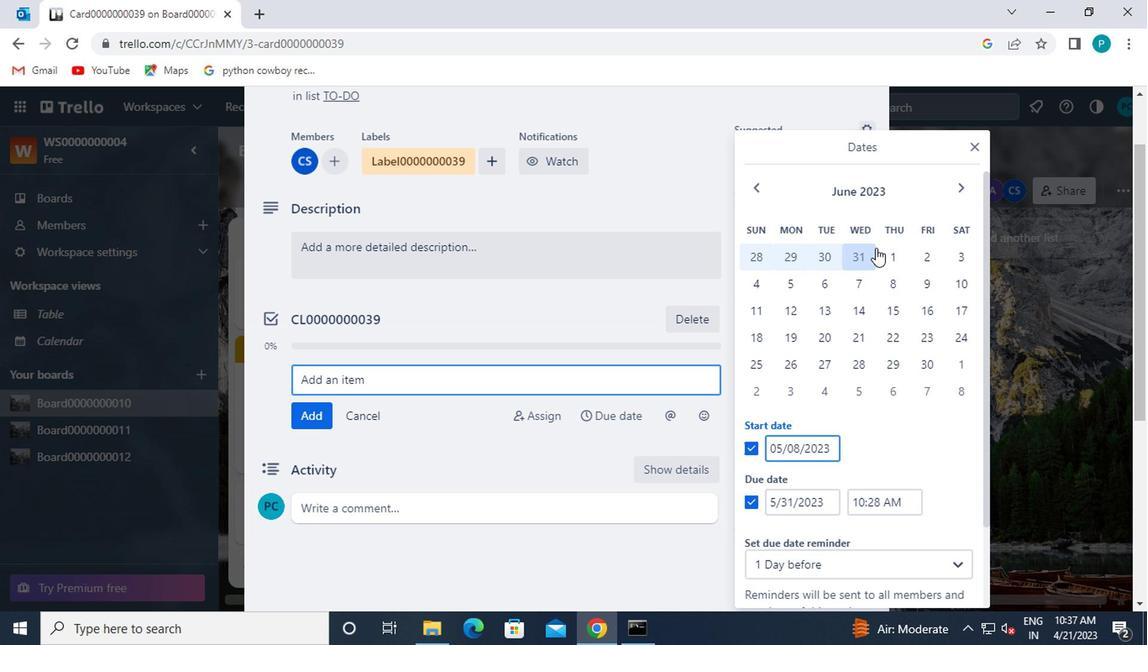 
Action: Mouse pressed left at (887, 249)
Screenshot: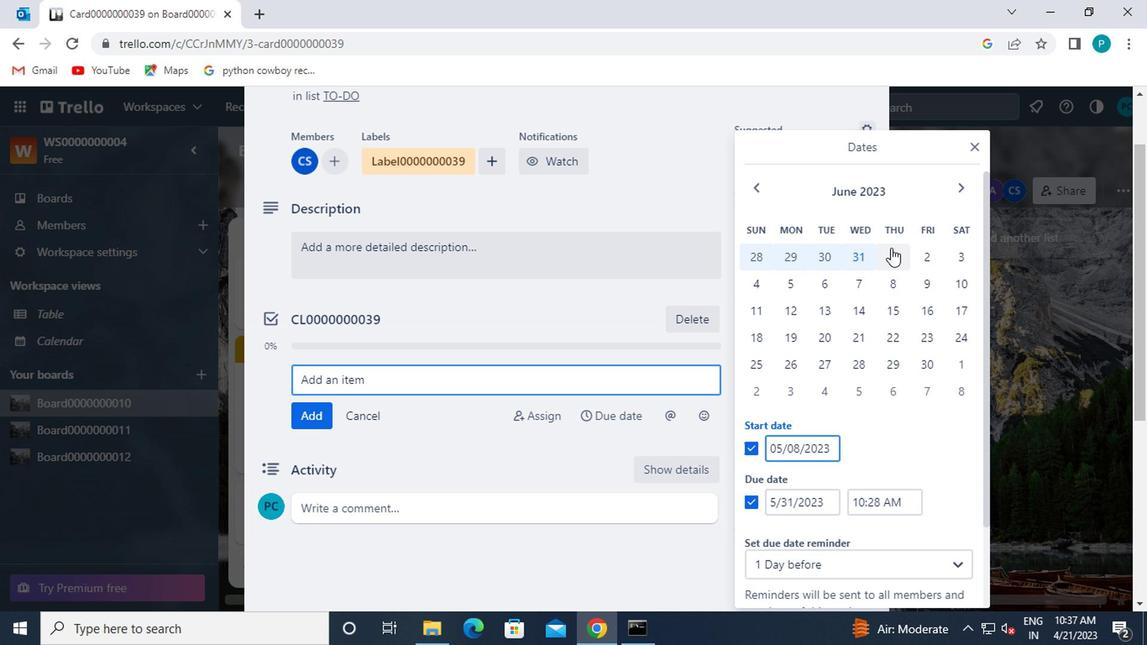 
Action: Mouse moved to (914, 371)
Screenshot: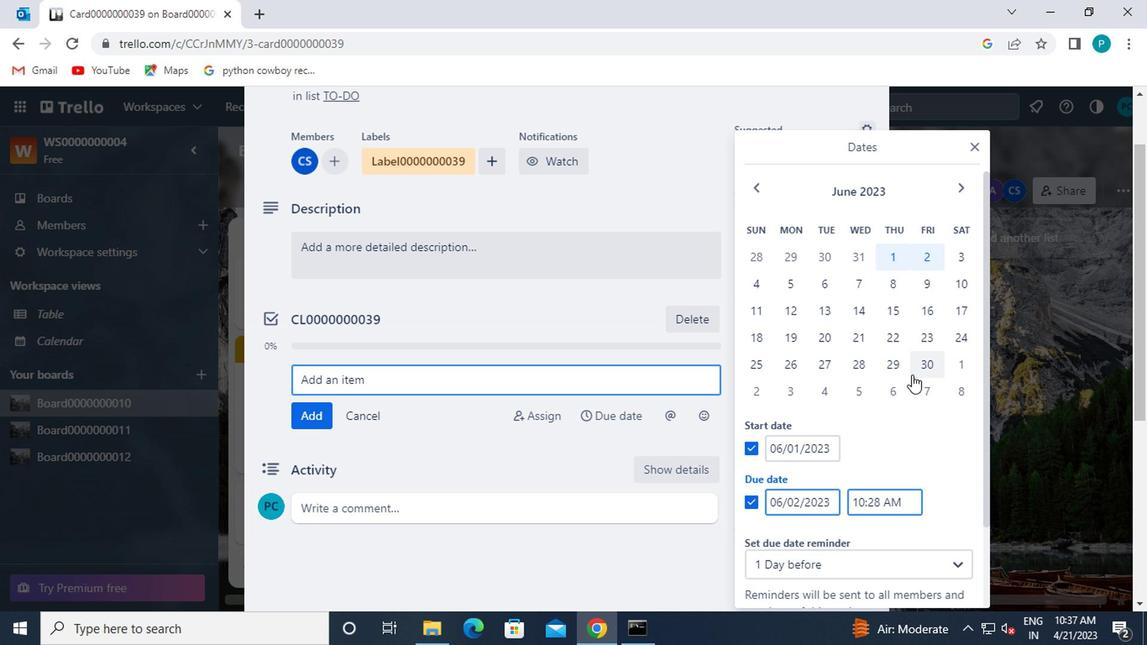 
Action: Mouse pressed left at (914, 371)
Screenshot: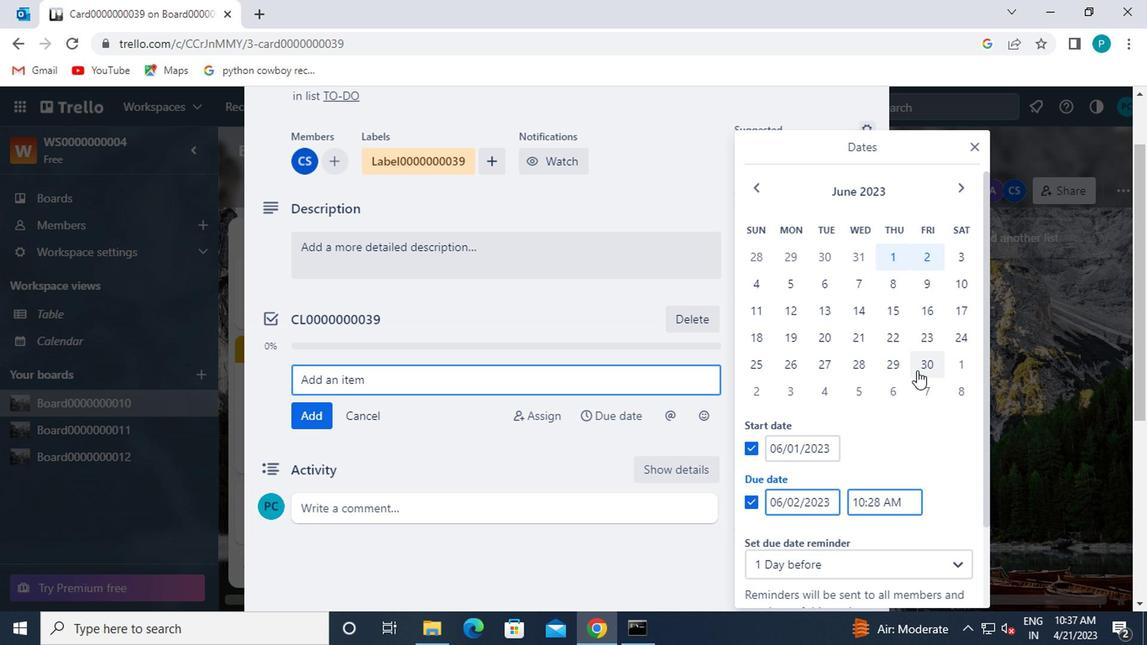 
Action: Mouse moved to (914, 368)
Screenshot: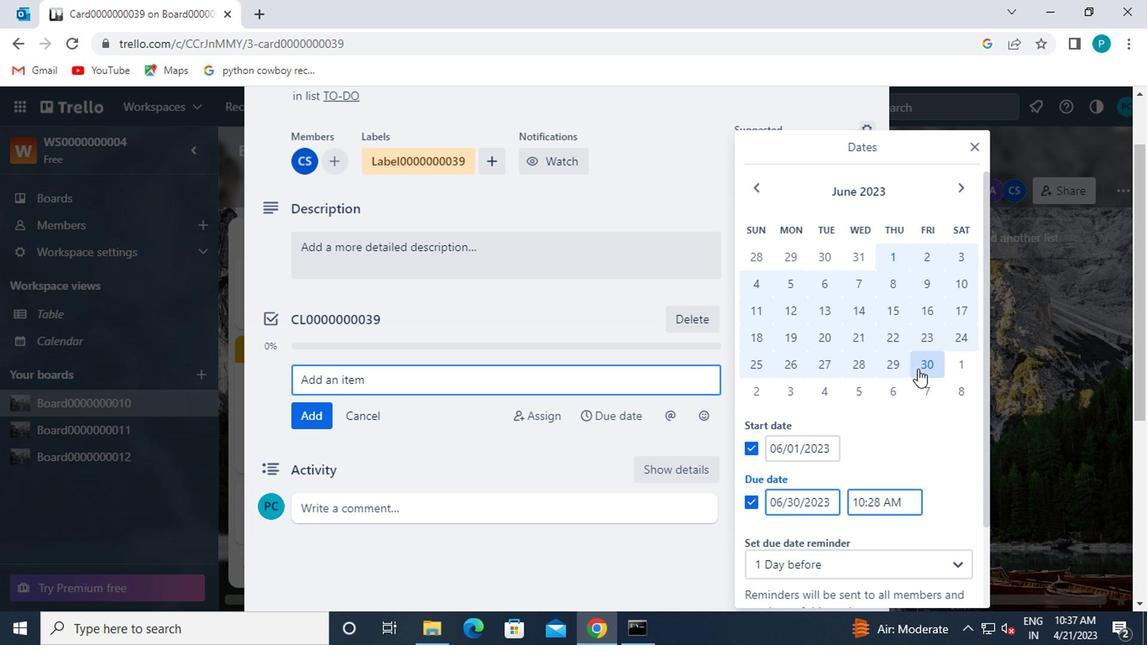 
Action: Mouse scrolled (914, 368) with delta (0, 0)
Screenshot: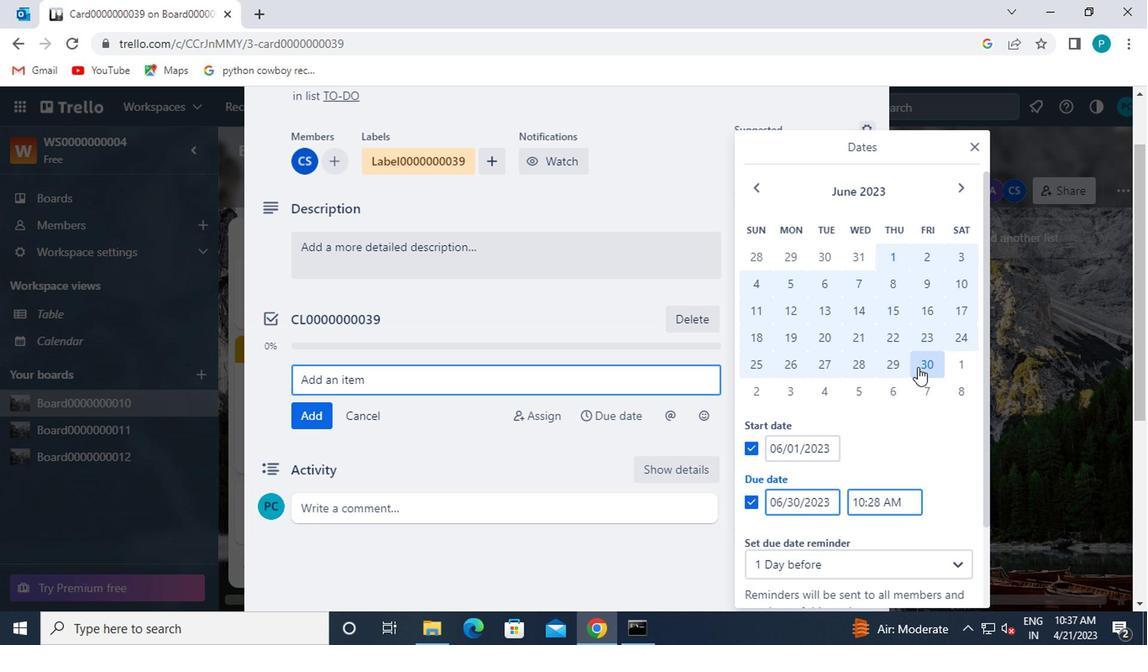 
Action: Mouse scrolled (914, 368) with delta (0, 0)
Screenshot: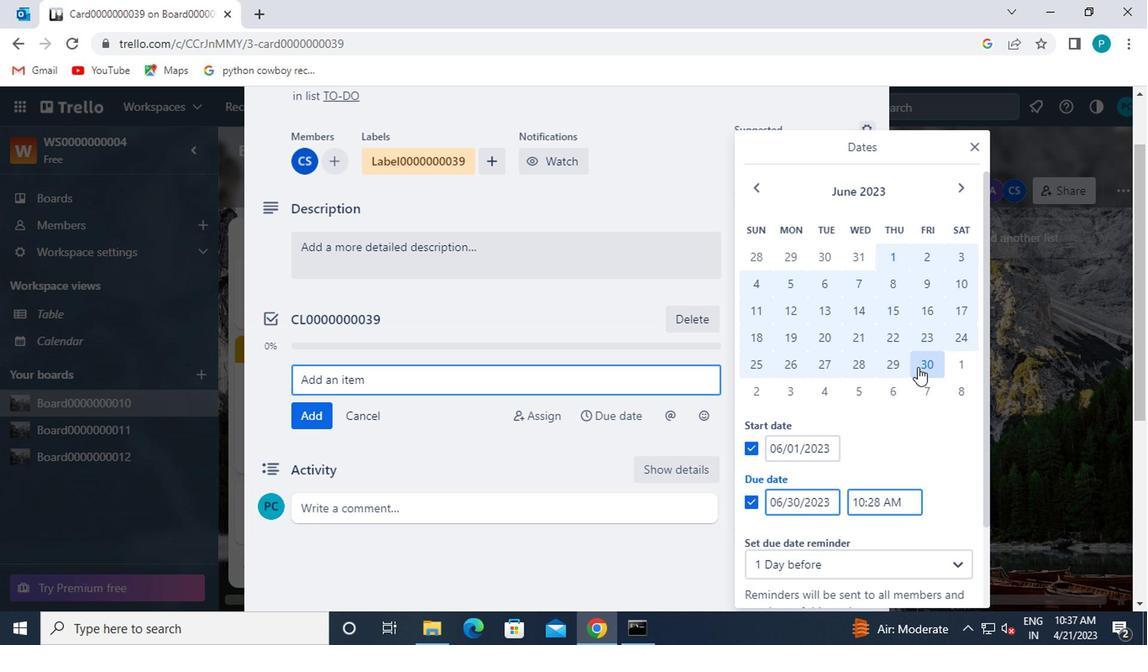 
Action: Mouse moved to (838, 549)
Screenshot: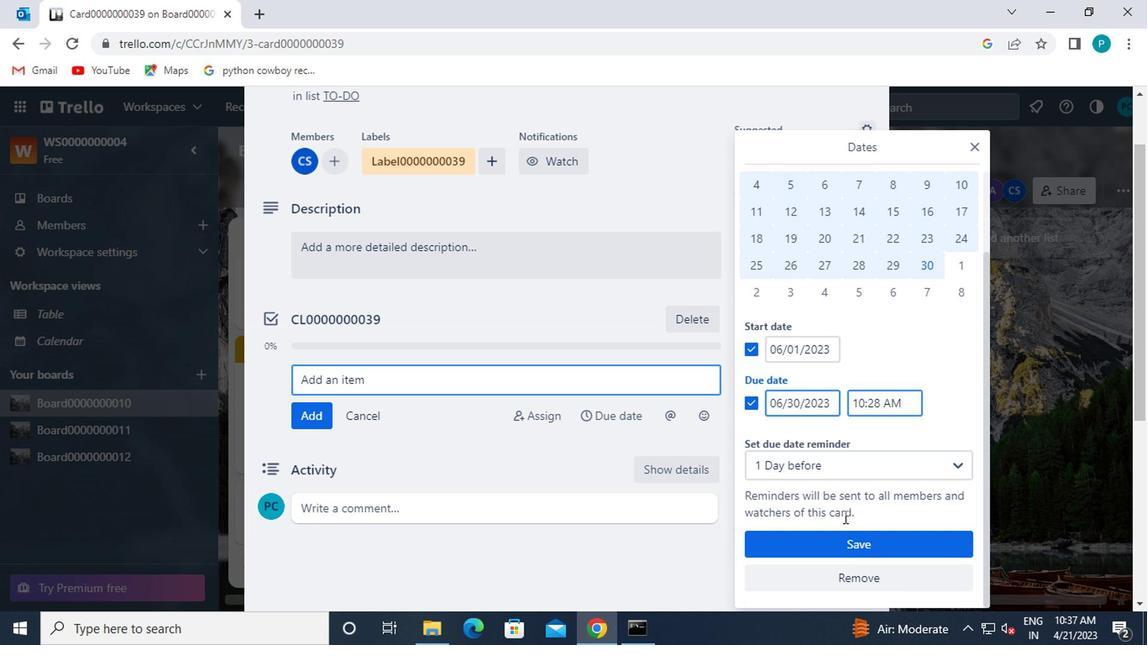 
Action: Mouse pressed left at (838, 549)
Screenshot: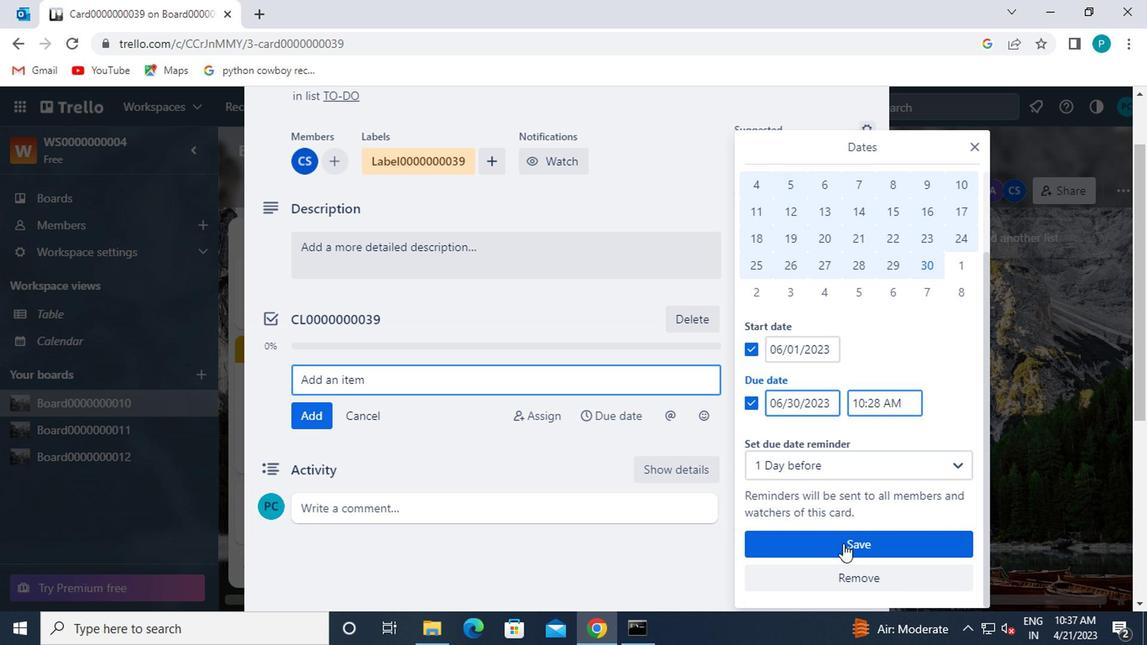 
Action: Mouse moved to (667, 526)
Screenshot: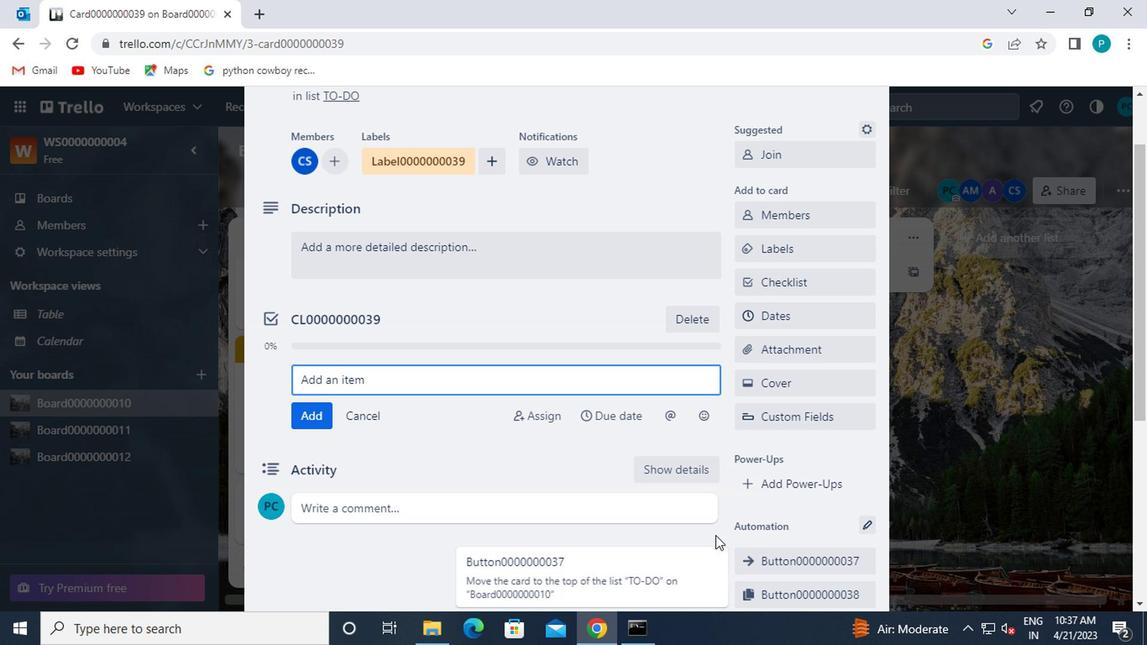 
Action: Mouse scrolled (667, 526) with delta (0, 0)
Screenshot: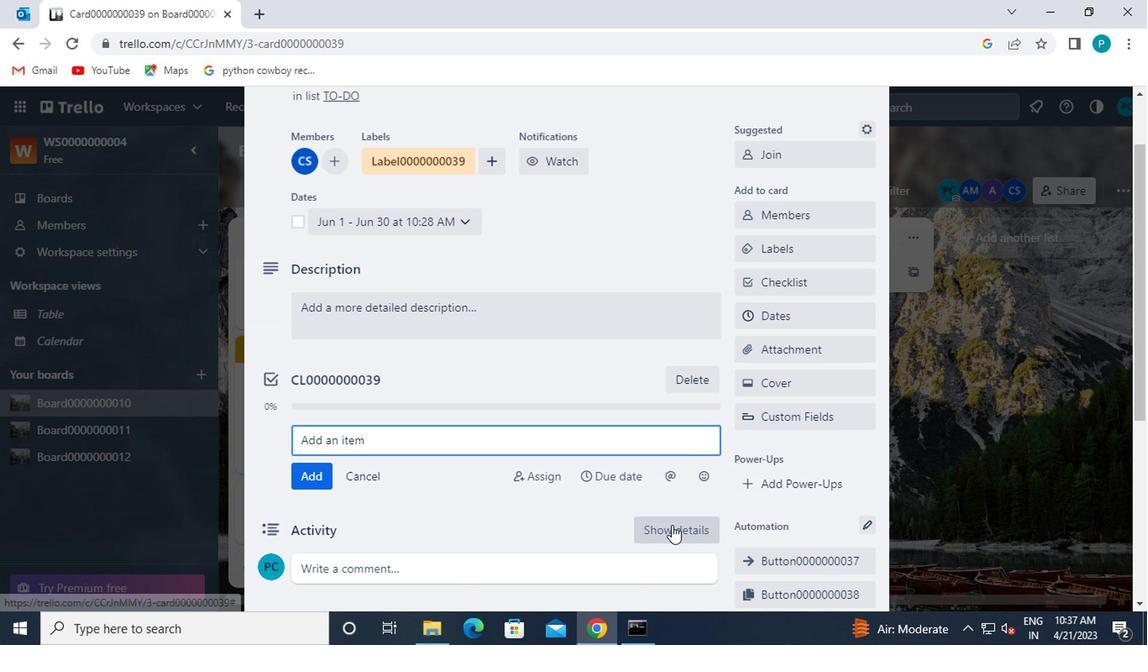 
Action: Mouse moved to (679, 526)
Screenshot: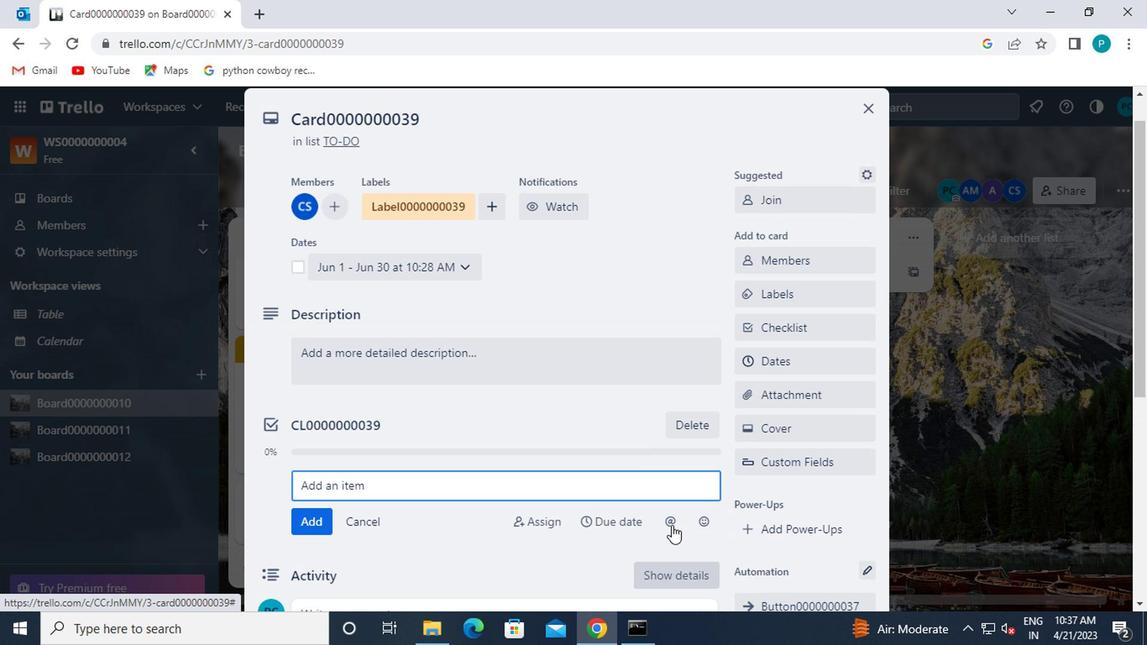 
